 Task: Search one way flight ticket for 3 adults in first from Pullman/moscow, Idaho: Pullman-moscow Regional Airport to Rockford: Chicago Rockford International Airport(was Northwest Chicagoland Regional Airport At Rockford) on 5-1-2023. Choice of flights is Royal air maroc. Number of bags: 1 carry on bag. Price is upto 87000. Outbound departure time preference is 22:15.
Action: Mouse moved to (242, 432)
Screenshot: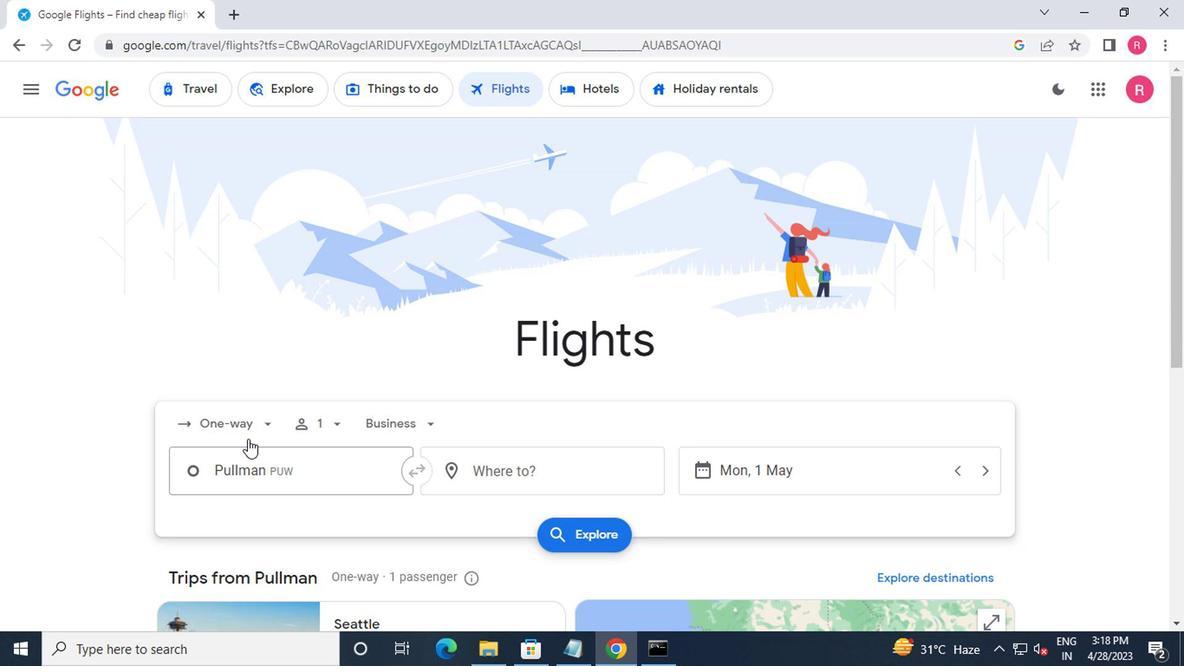 
Action: Mouse pressed left at (242, 432)
Screenshot: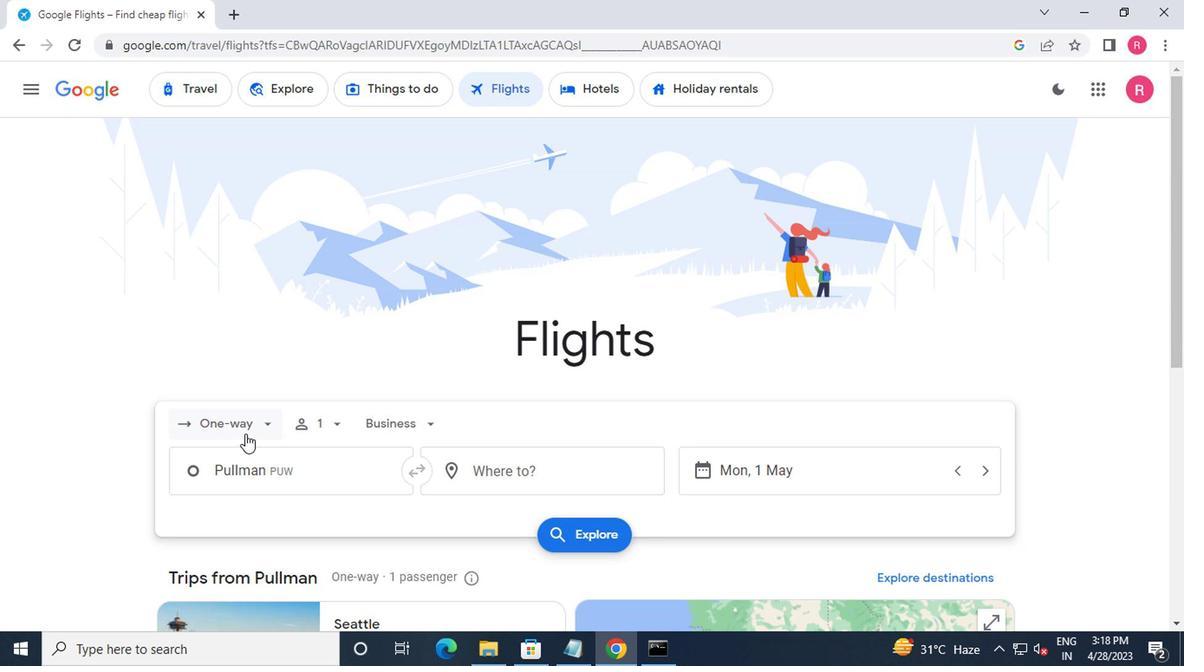 
Action: Mouse moved to (263, 505)
Screenshot: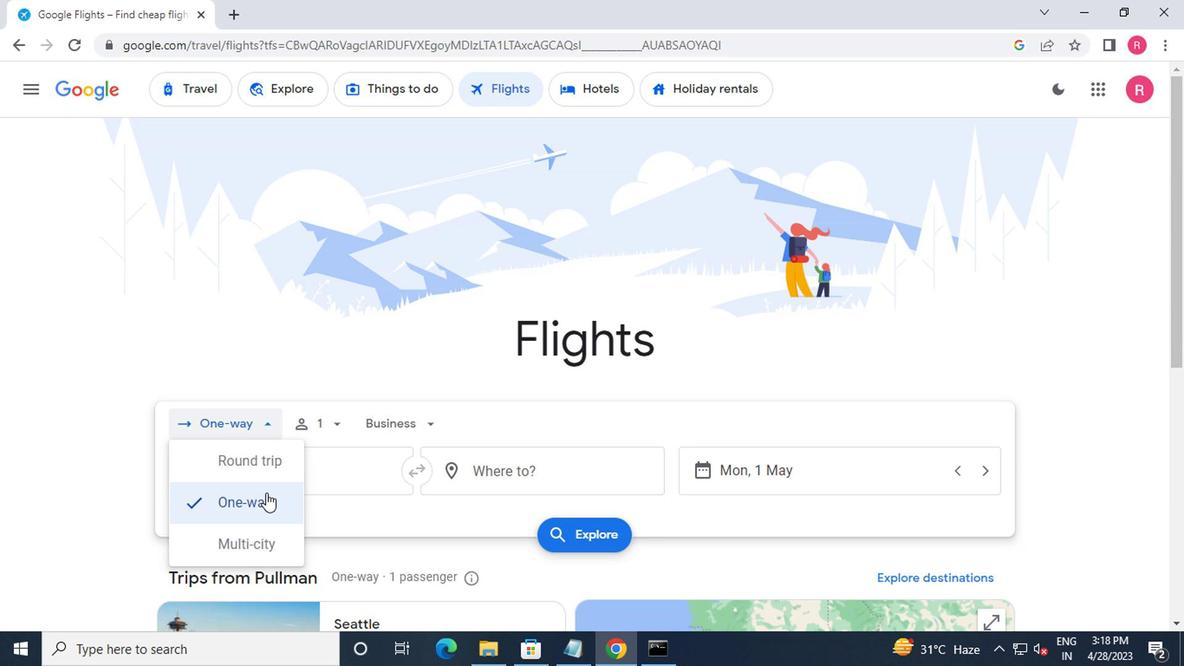 
Action: Mouse pressed left at (263, 505)
Screenshot: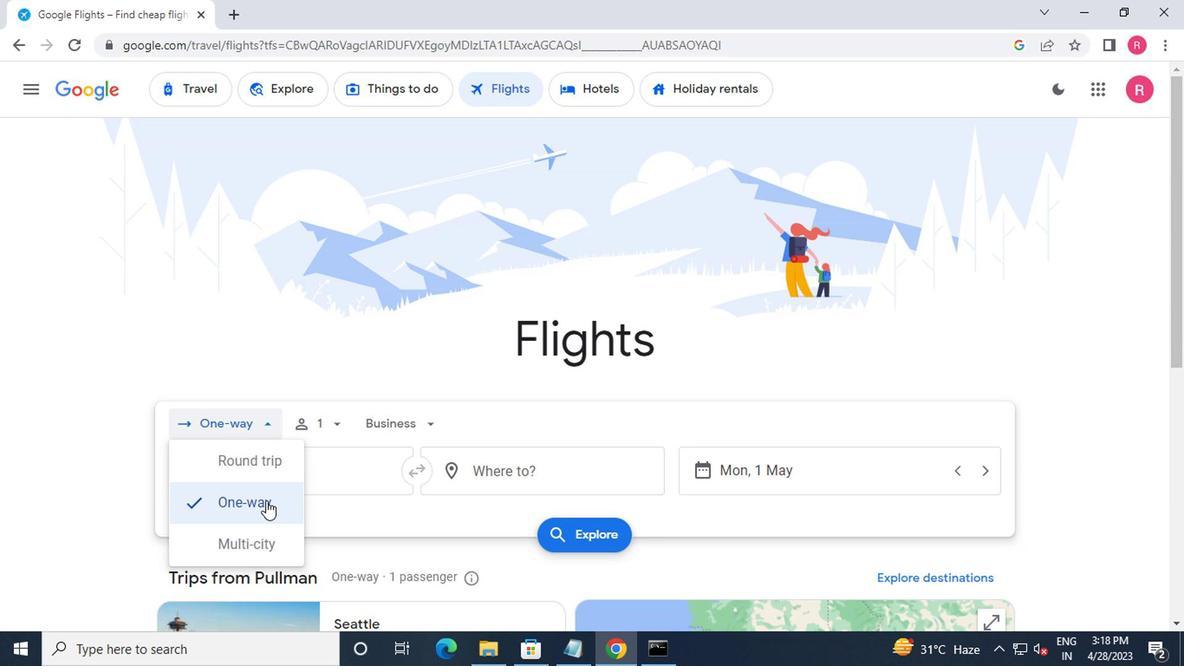 
Action: Mouse moved to (344, 429)
Screenshot: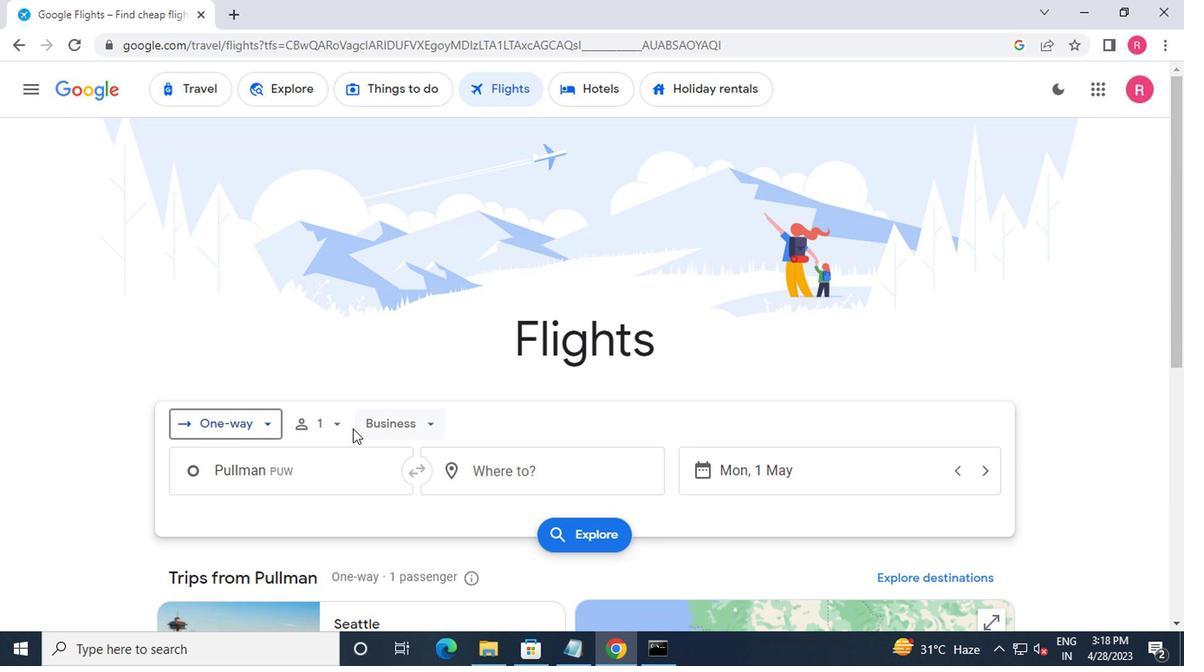 
Action: Mouse pressed left at (344, 429)
Screenshot: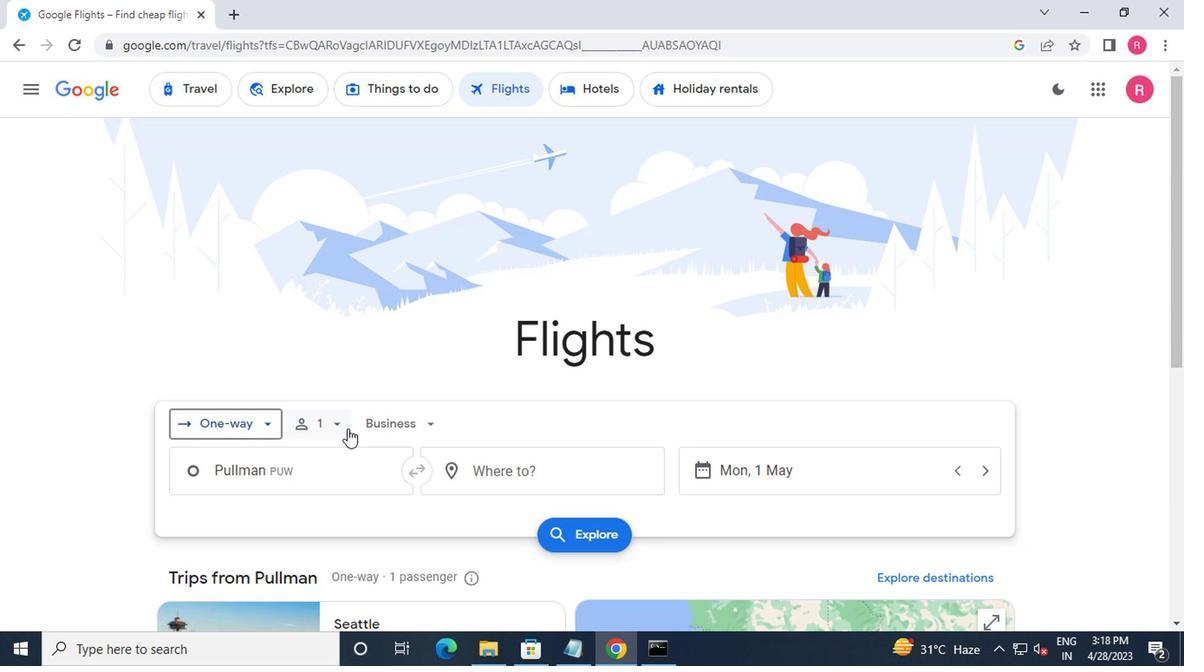 
Action: Mouse moved to (466, 473)
Screenshot: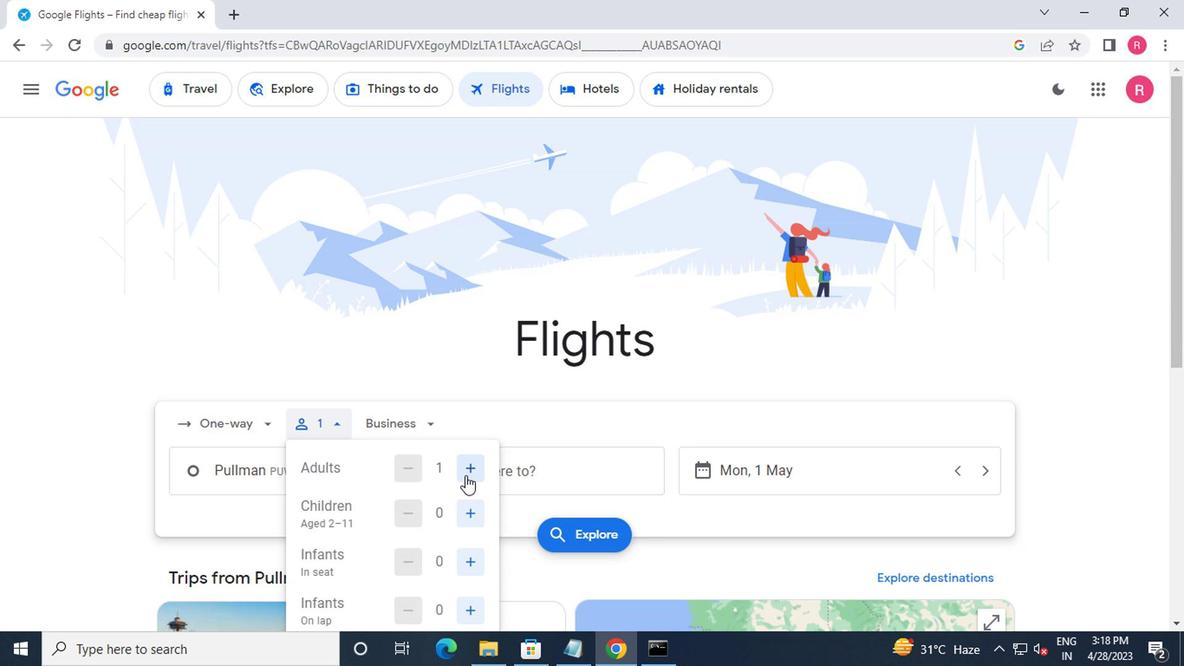 
Action: Mouse pressed left at (466, 473)
Screenshot: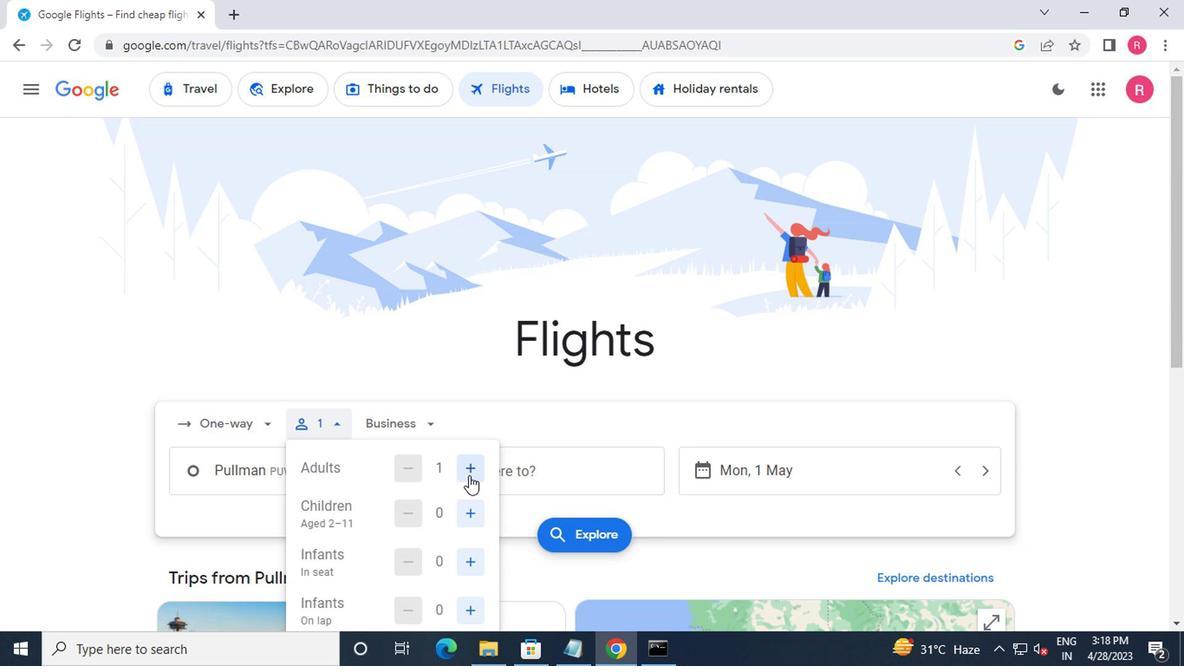 
Action: Mouse pressed left at (466, 473)
Screenshot: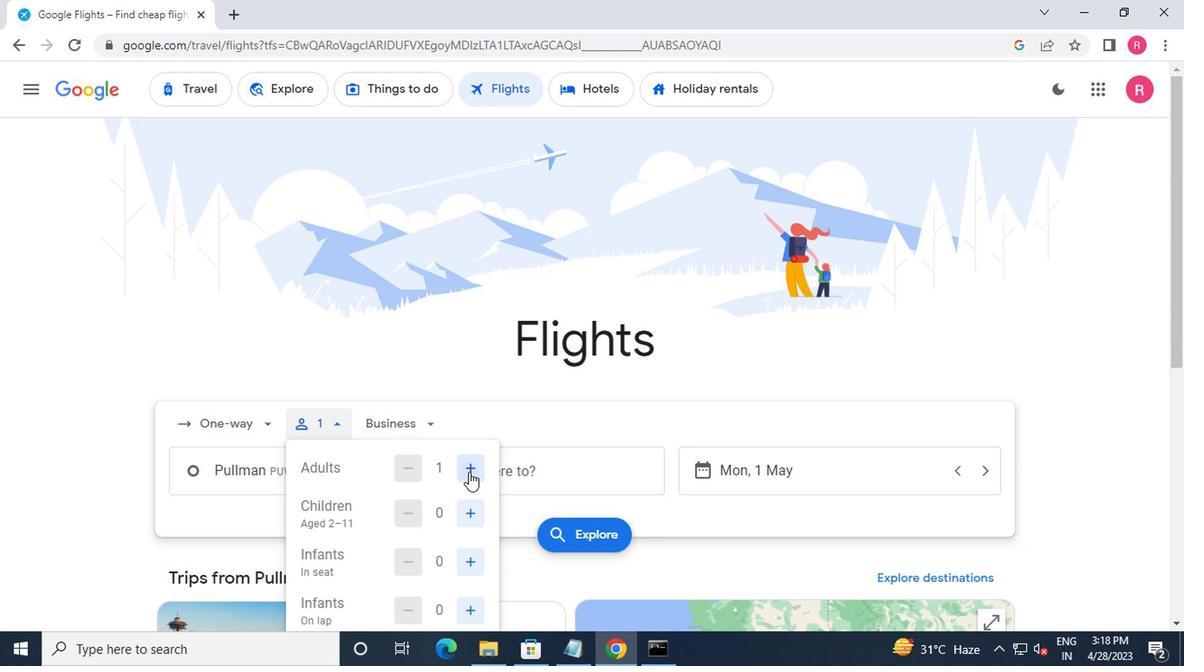 
Action: Mouse pressed left at (466, 473)
Screenshot: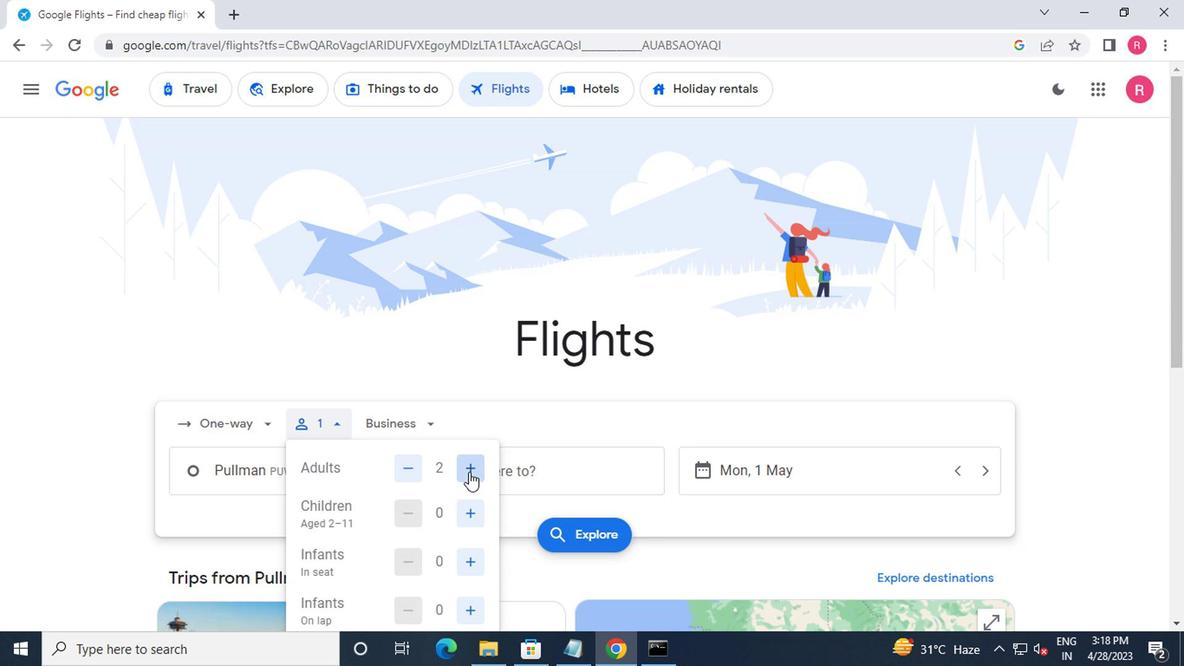 
Action: Mouse pressed left at (466, 473)
Screenshot: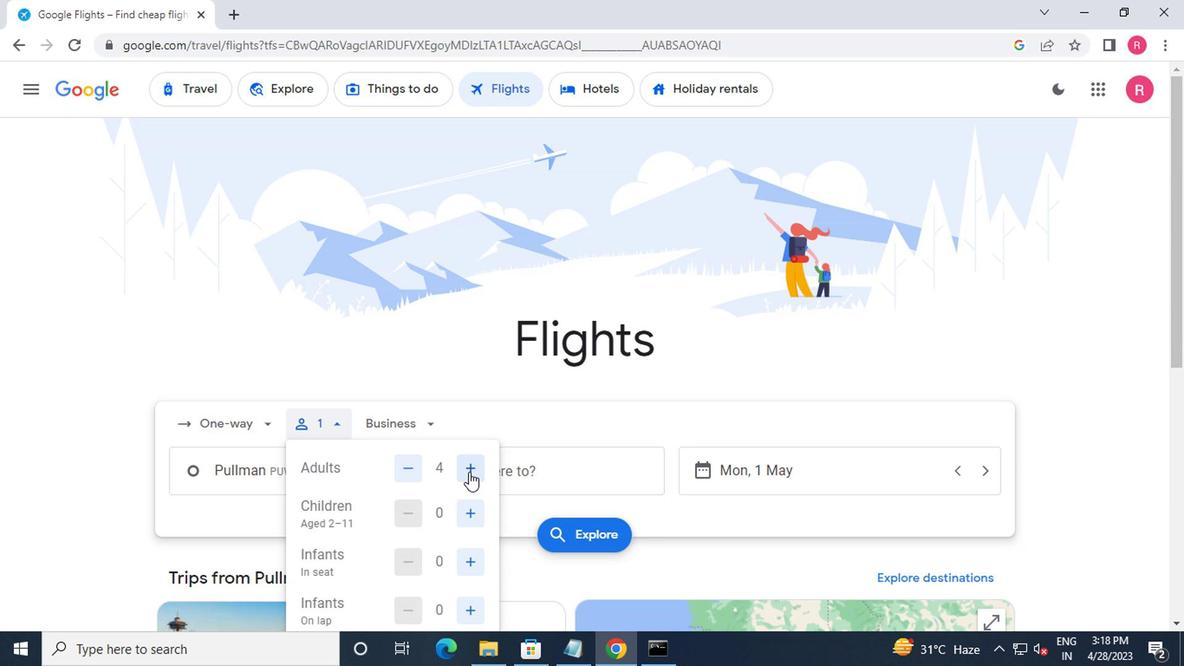 
Action: Mouse moved to (398, 426)
Screenshot: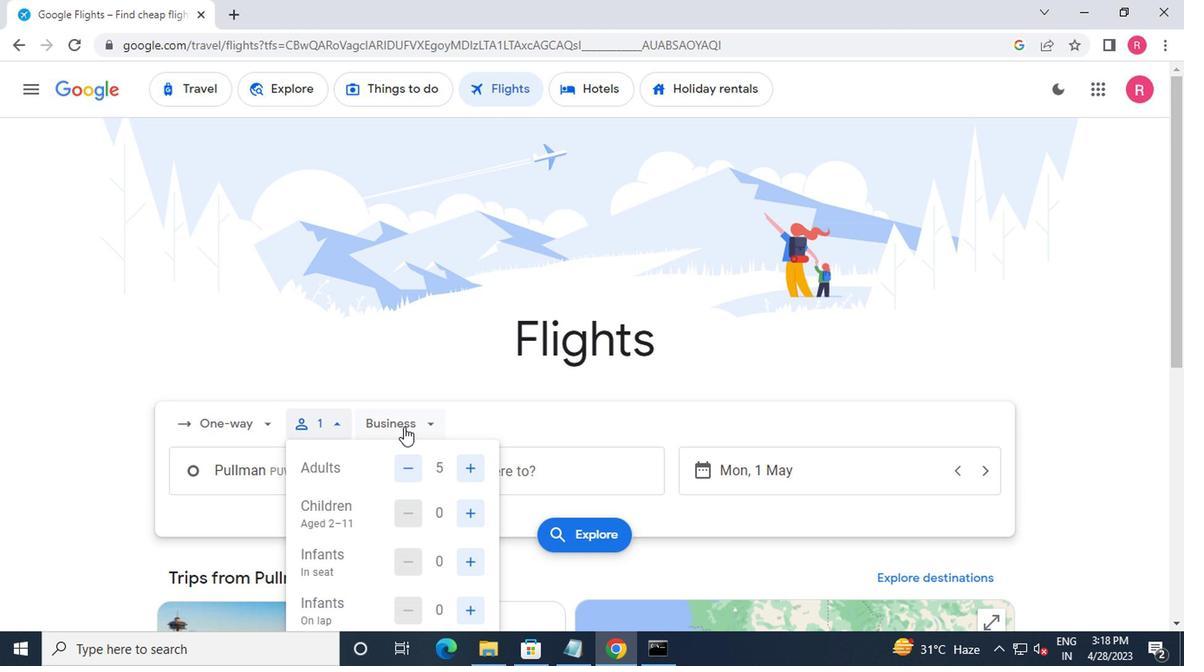 
Action: Mouse pressed left at (398, 426)
Screenshot: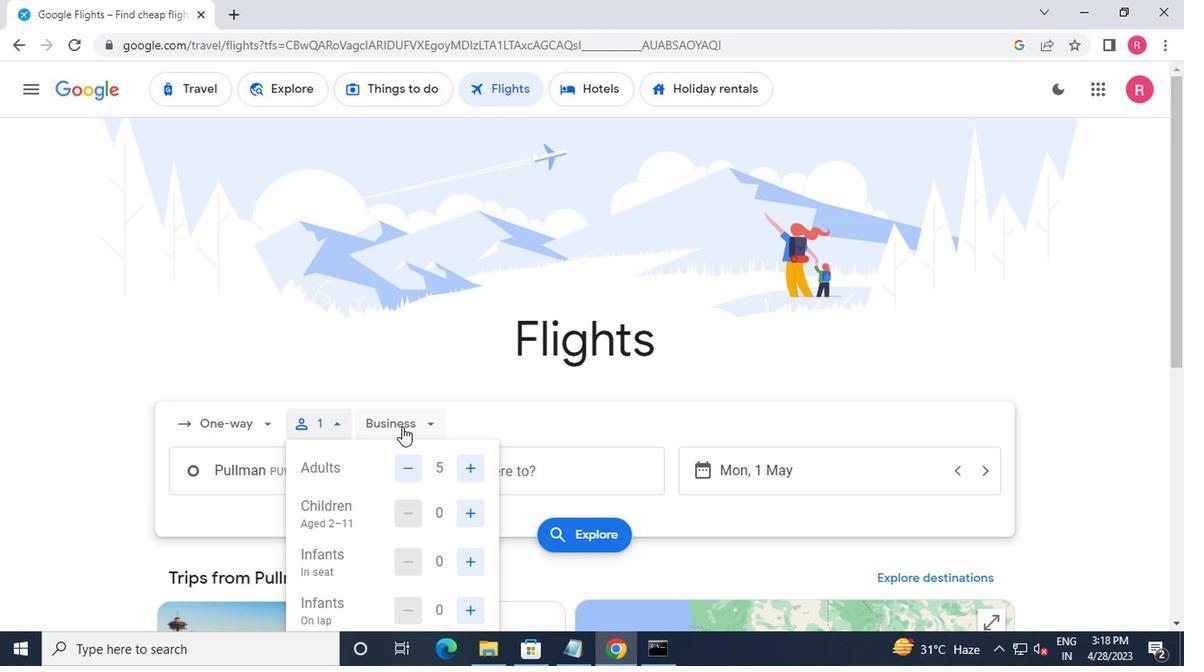 
Action: Mouse moved to (326, 432)
Screenshot: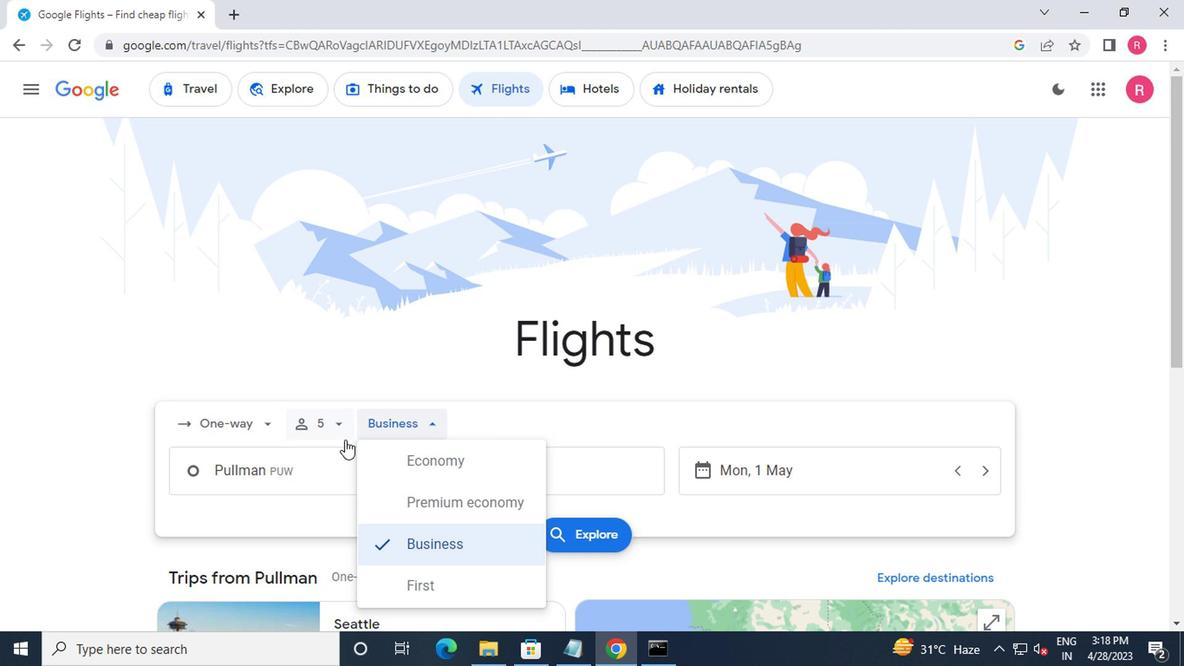 
Action: Mouse pressed left at (326, 432)
Screenshot: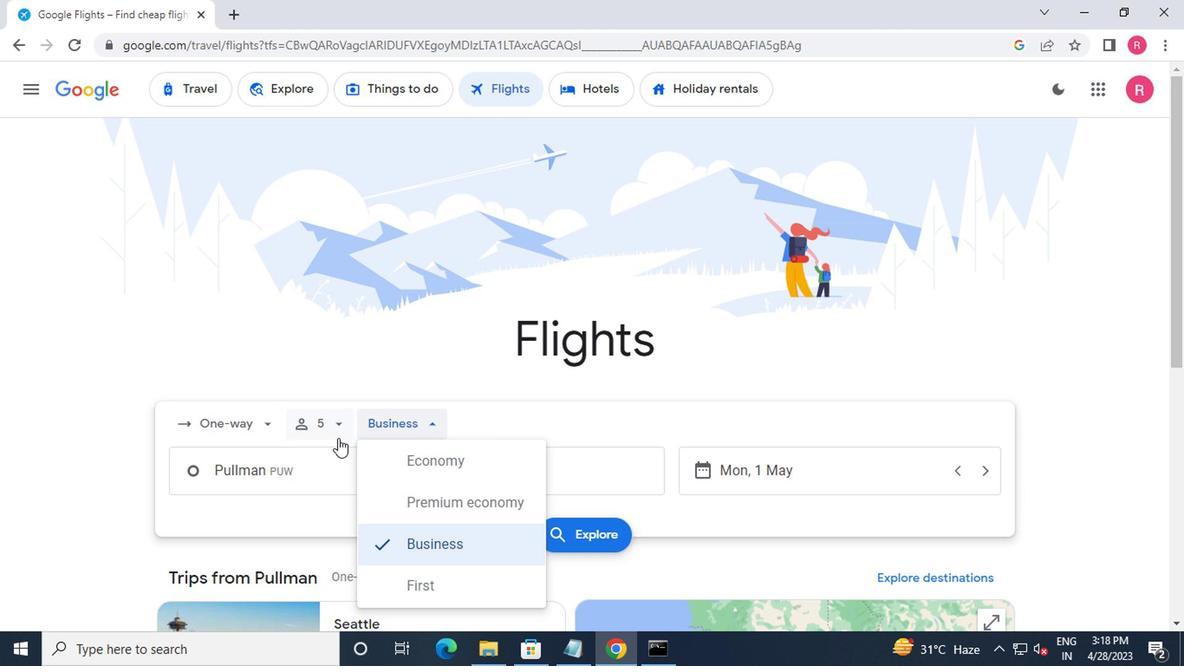 
Action: Mouse moved to (461, 520)
Screenshot: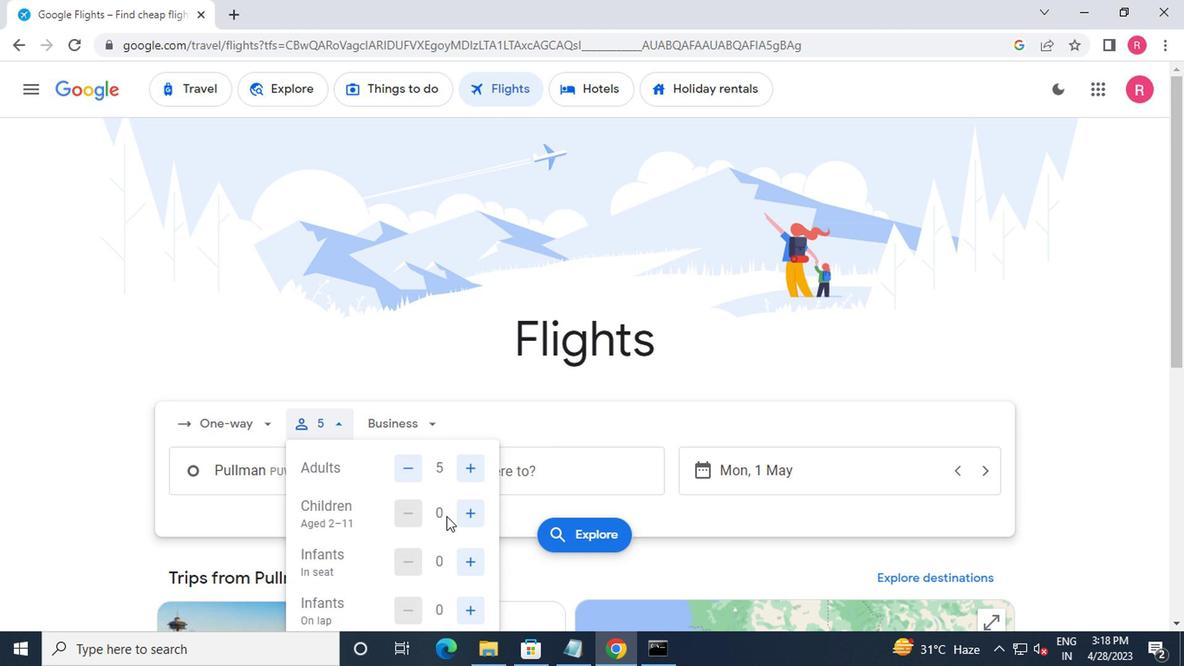 
Action: Mouse pressed left at (461, 520)
Screenshot: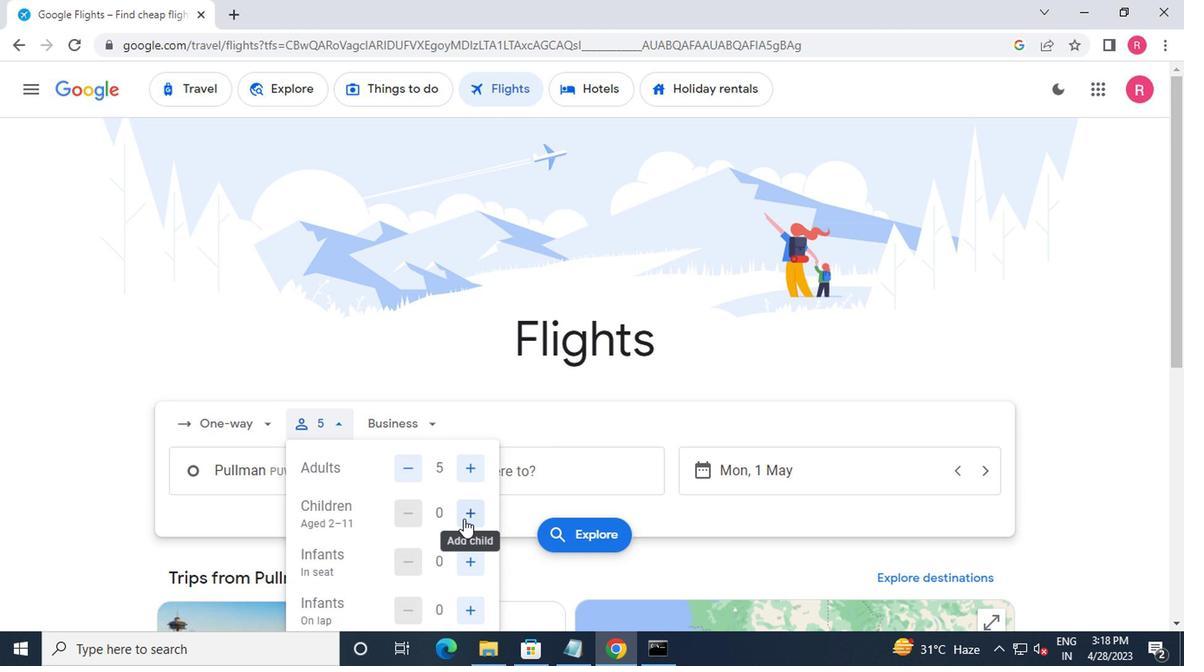 
Action: Mouse pressed left at (461, 520)
Screenshot: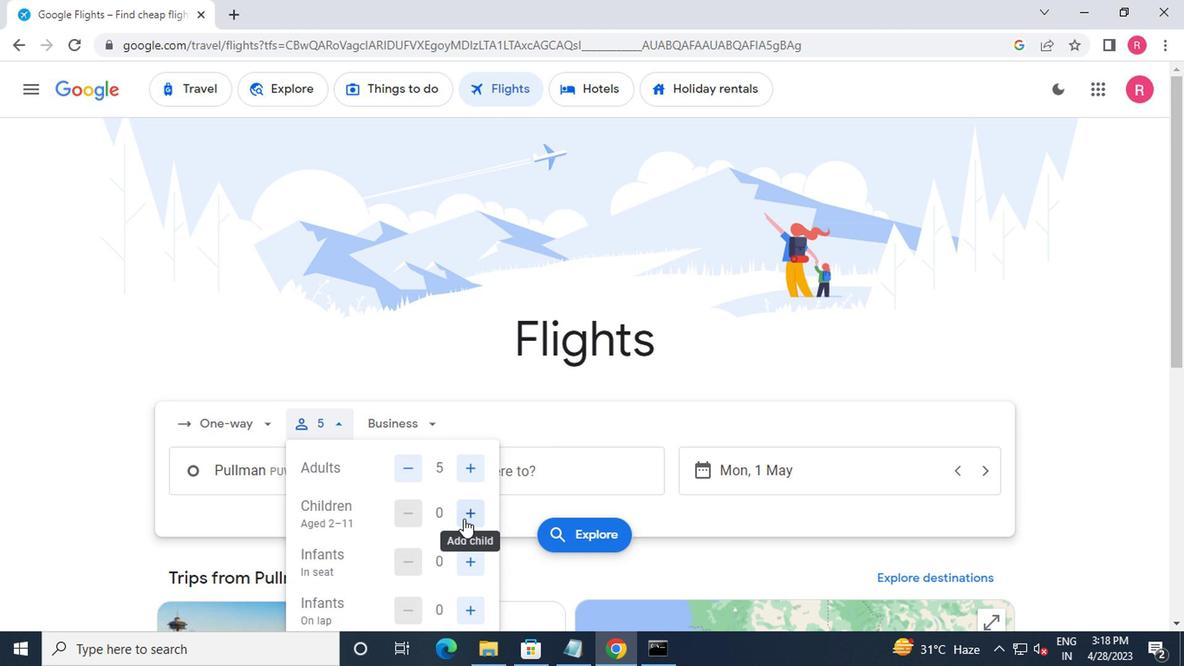 
Action: Mouse moved to (466, 562)
Screenshot: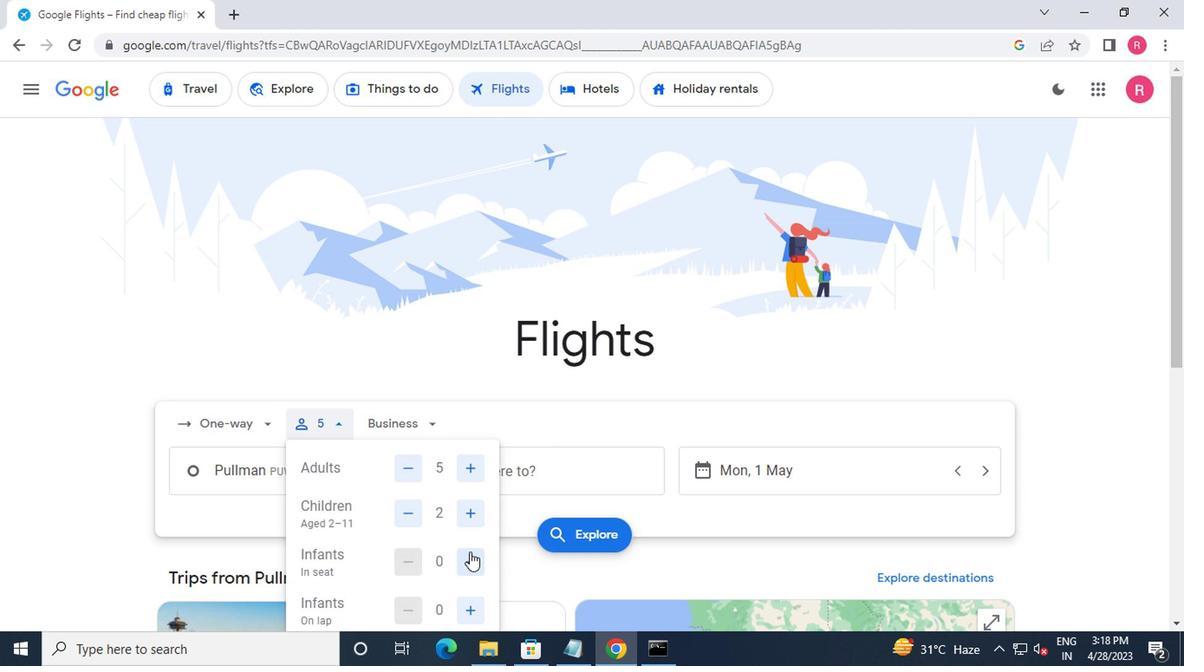 
Action: Mouse pressed left at (466, 562)
Screenshot: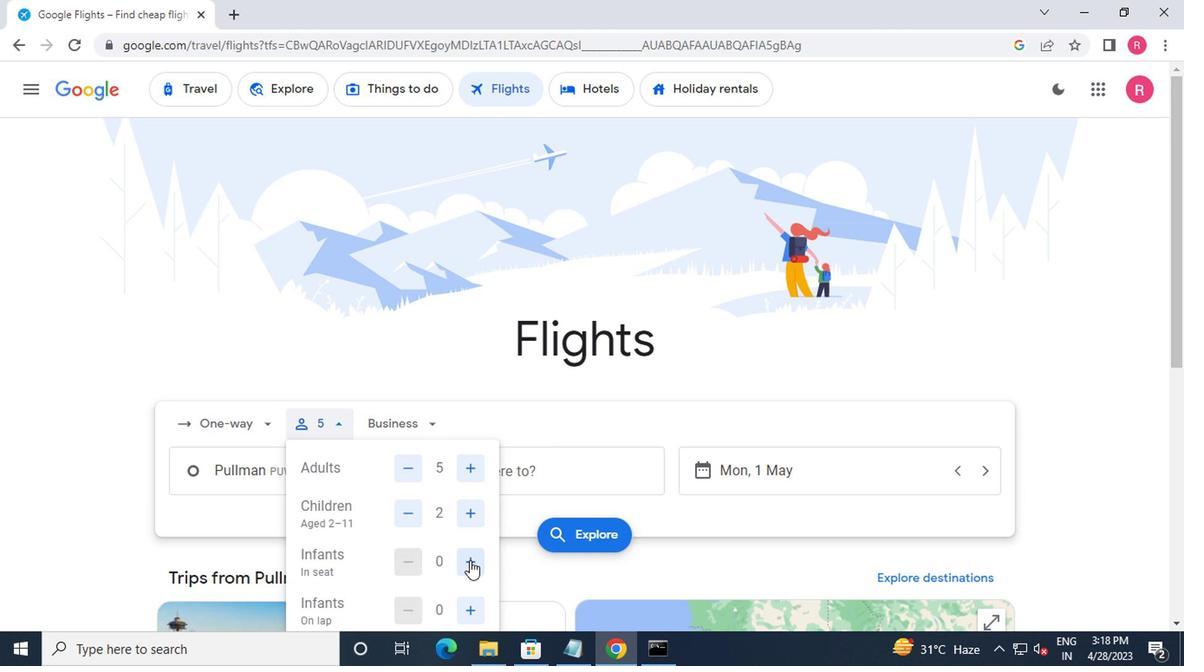 
Action: Mouse moved to (470, 609)
Screenshot: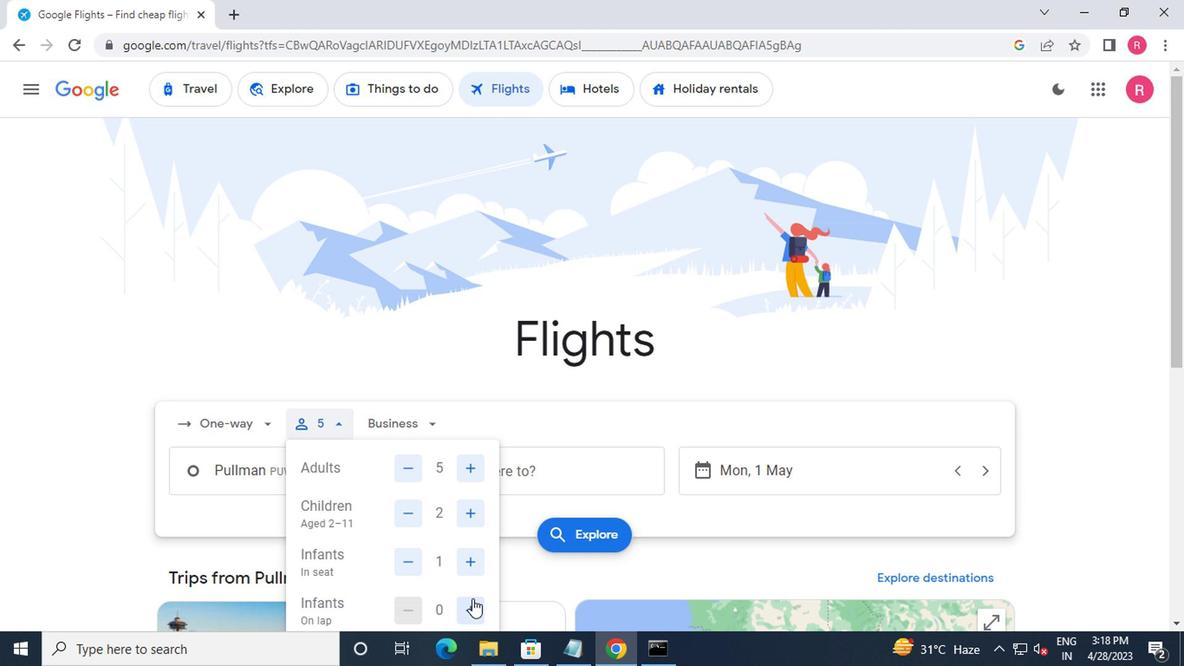 
Action: Mouse pressed left at (470, 609)
Screenshot: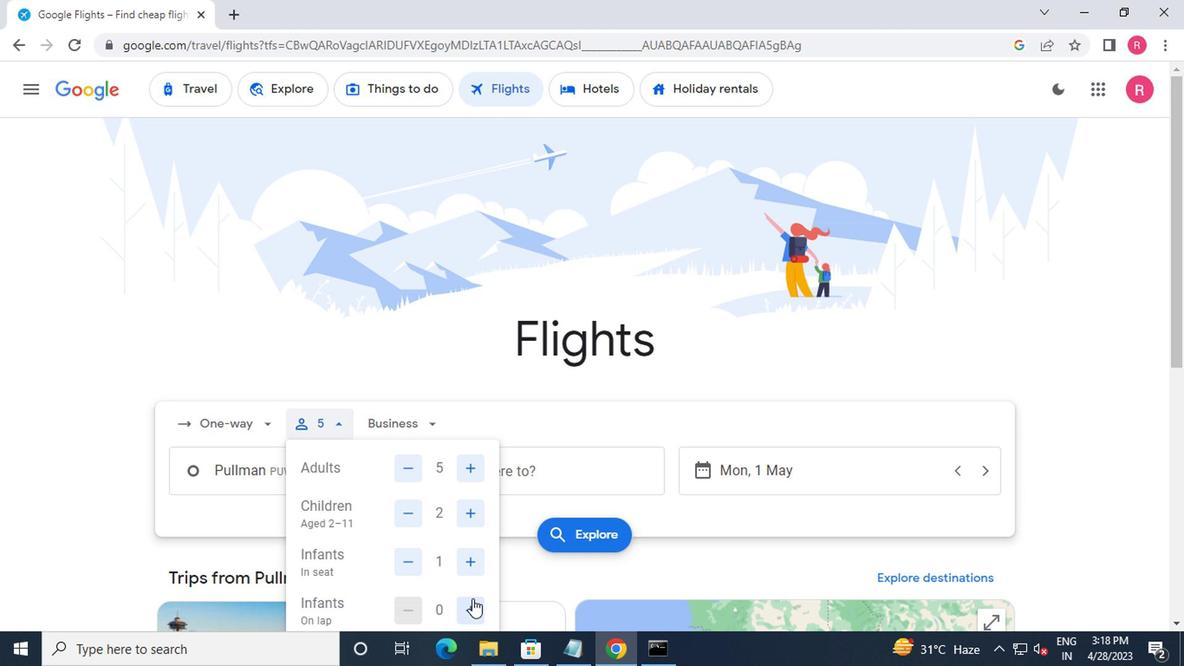 
Action: Mouse moved to (393, 425)
Screenshot: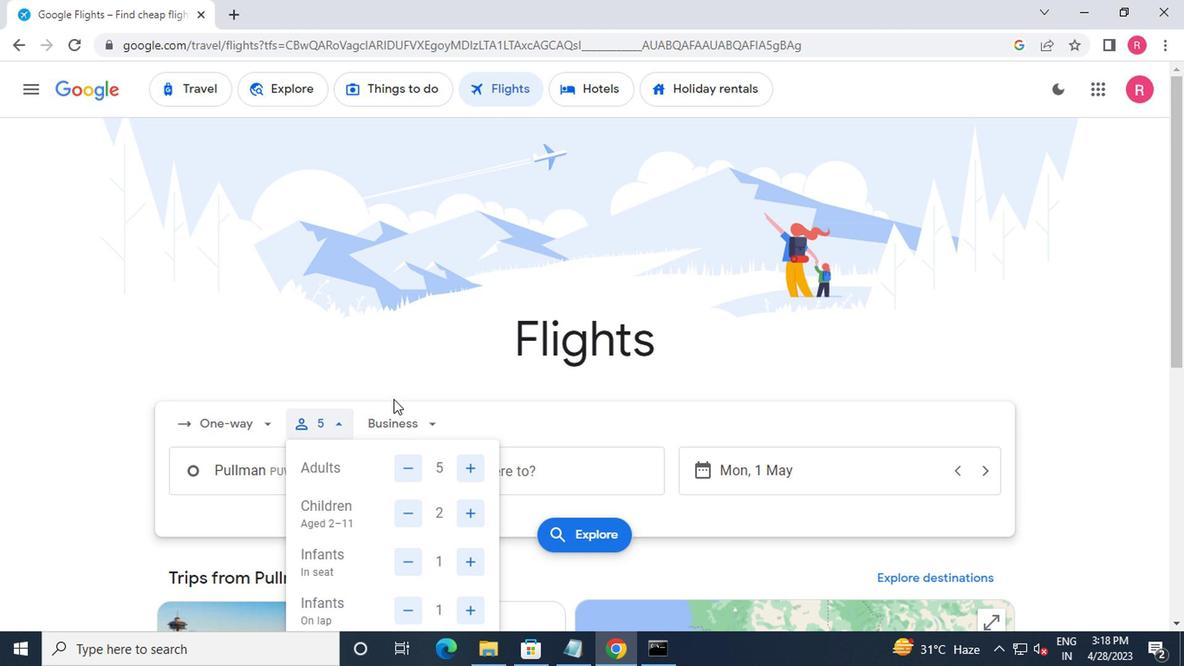 
Action: Mouse pressed left at (393, 425)
Screenshot: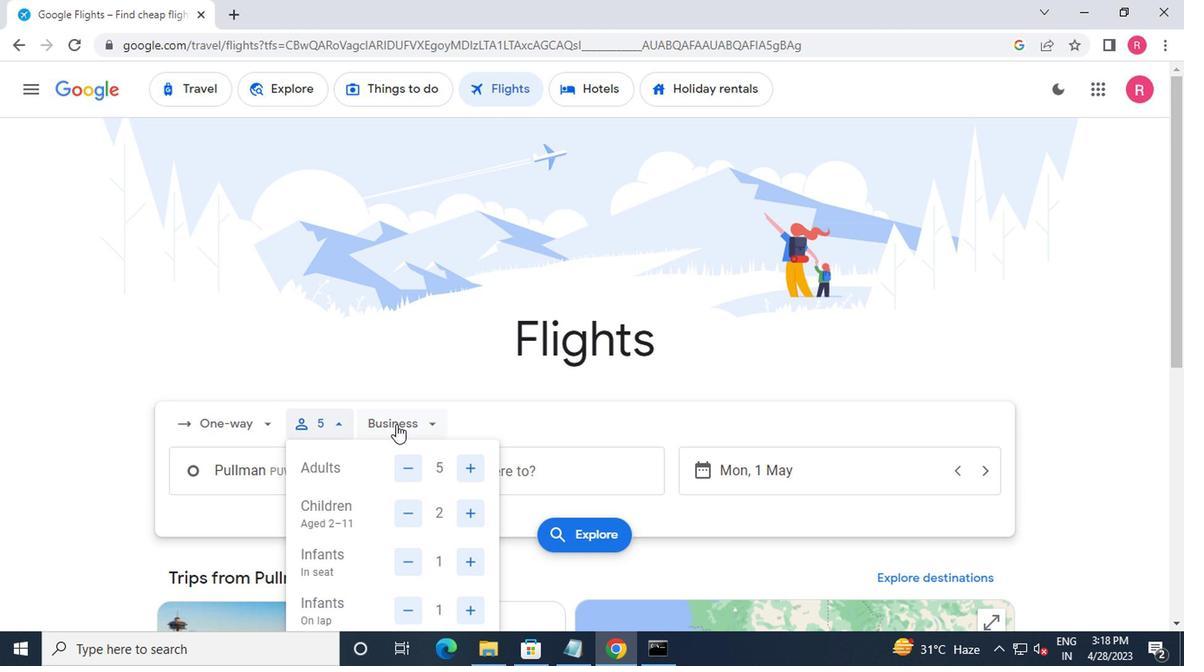 
Action: Mouse moved to (429, 471)
Screenshot: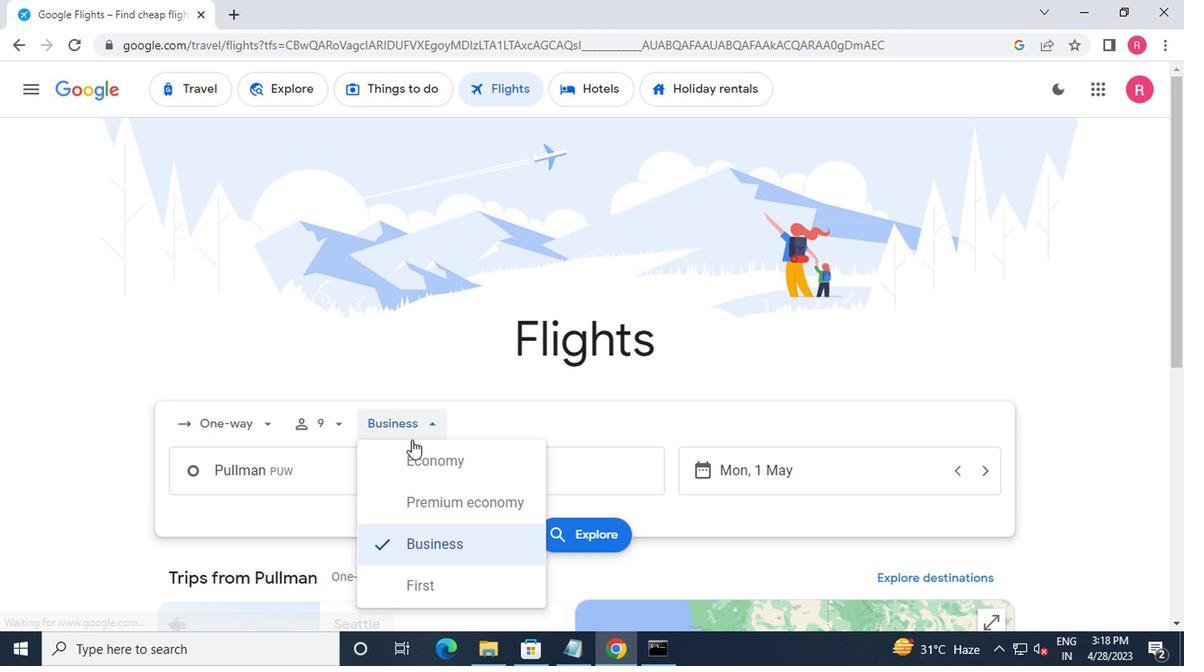 
Action: Mouse pressed left at (429, 471)
Screenshot: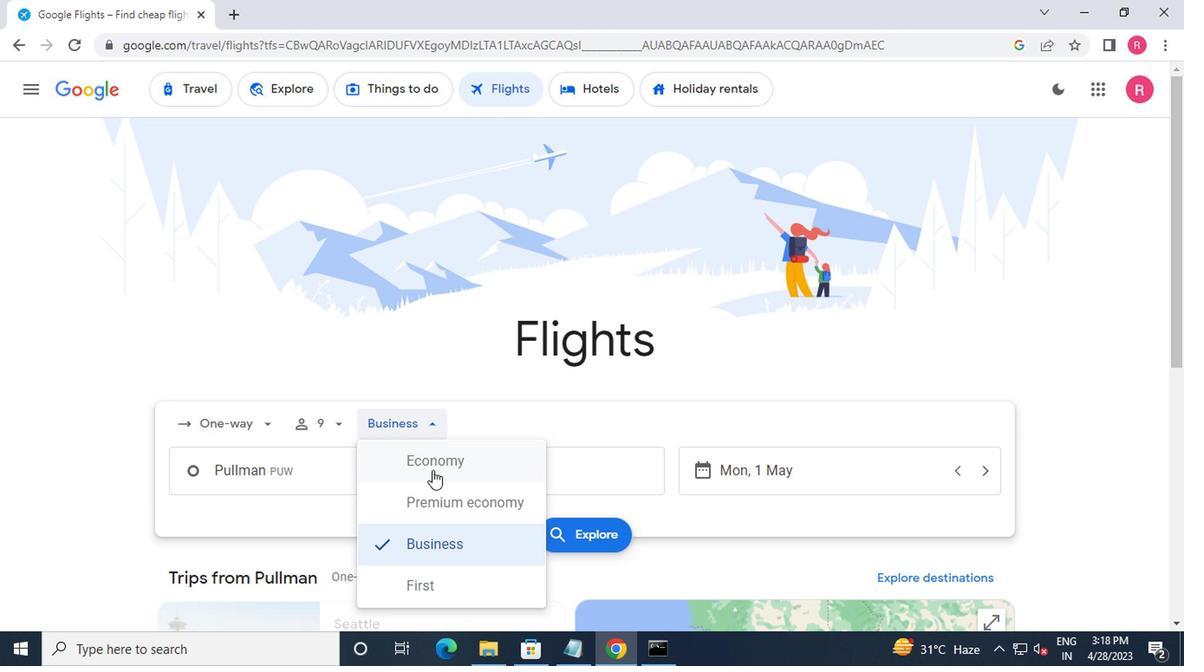 
Action: Mouse moved to (357, 484)
Screenshot: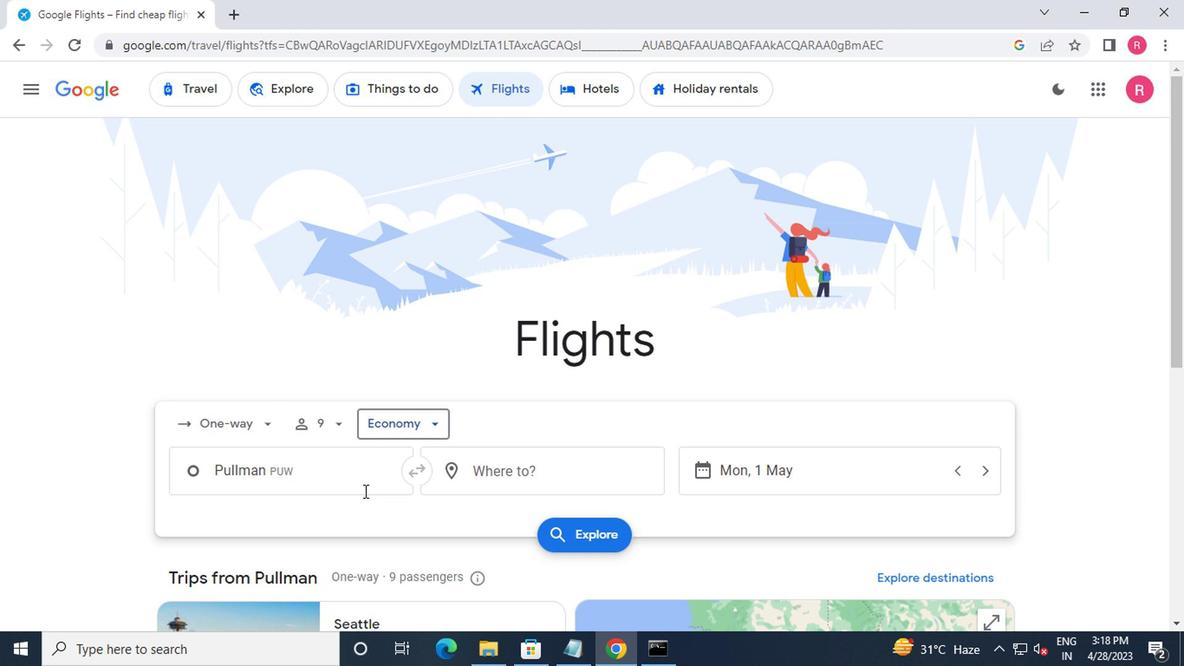 
Action: Mouse pressed left at (357, 484)
Screenshot: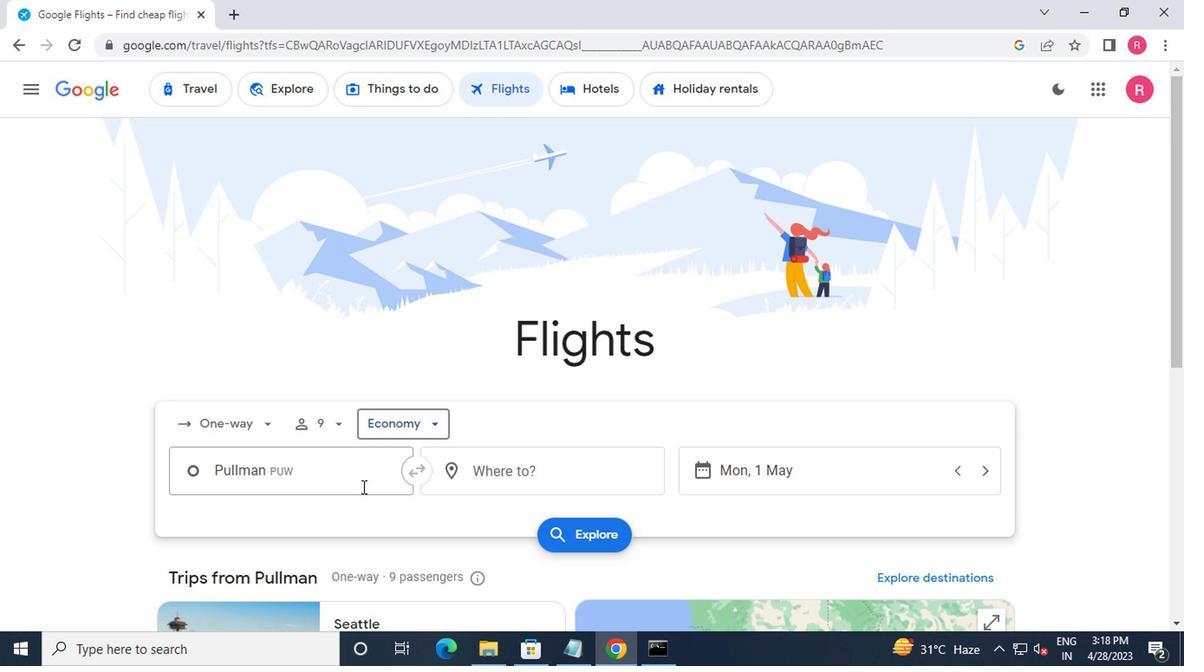 
Action: Mouse moved to (346, 527)
Screenshot: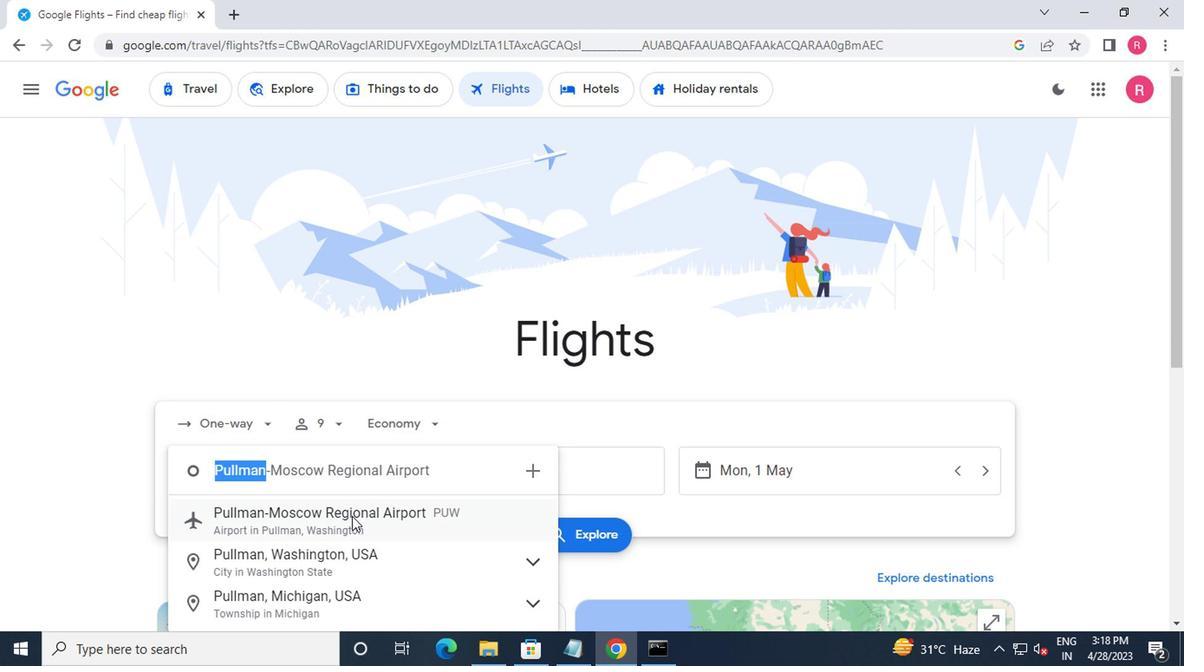 
Action: Mouse pressed left at (346, 527)
Screenshot: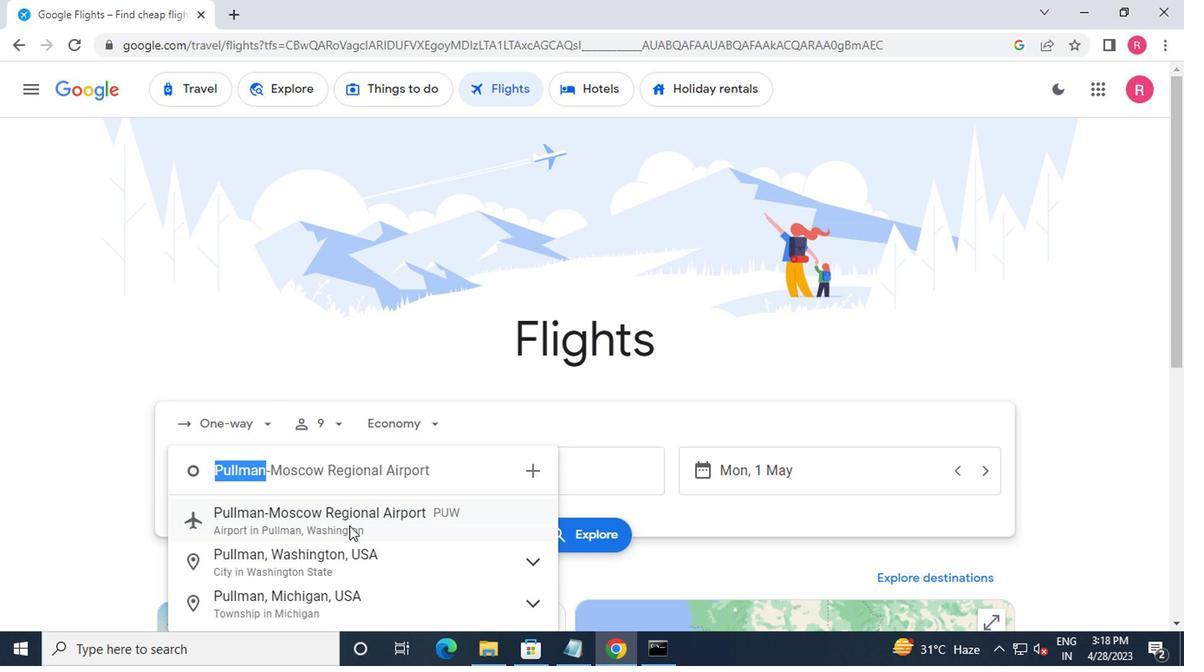 
Action: Mouse moved to (498, 484)
Screenshot: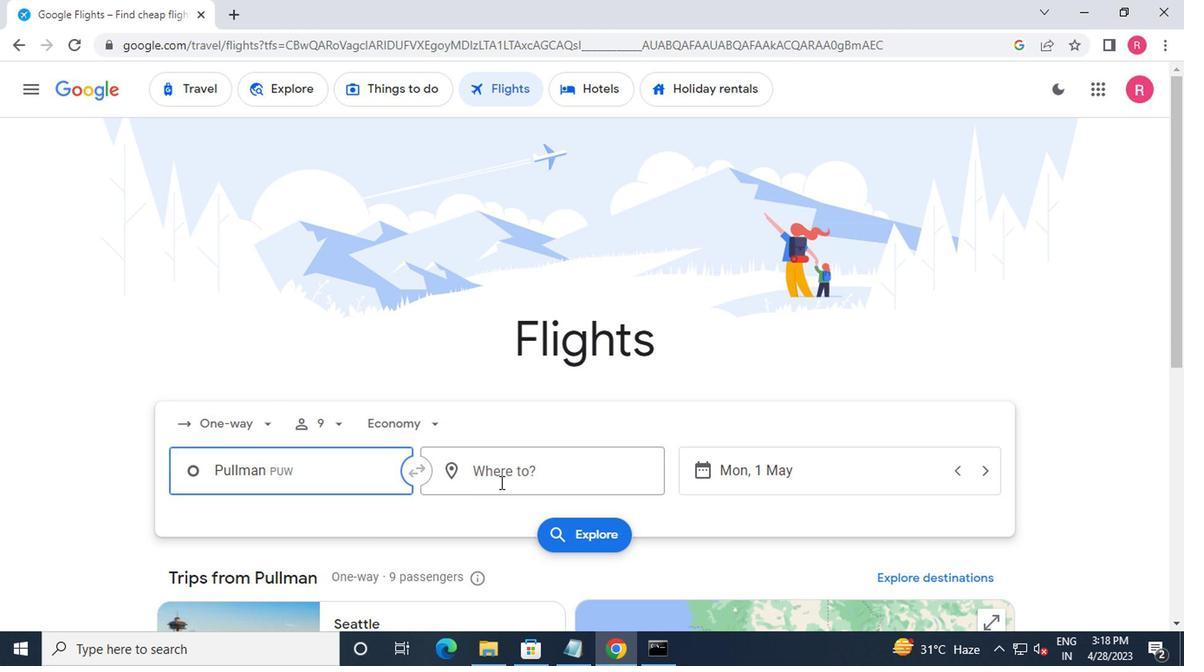 
Action: Mouse pressed left at (498, 484)
Screenshot: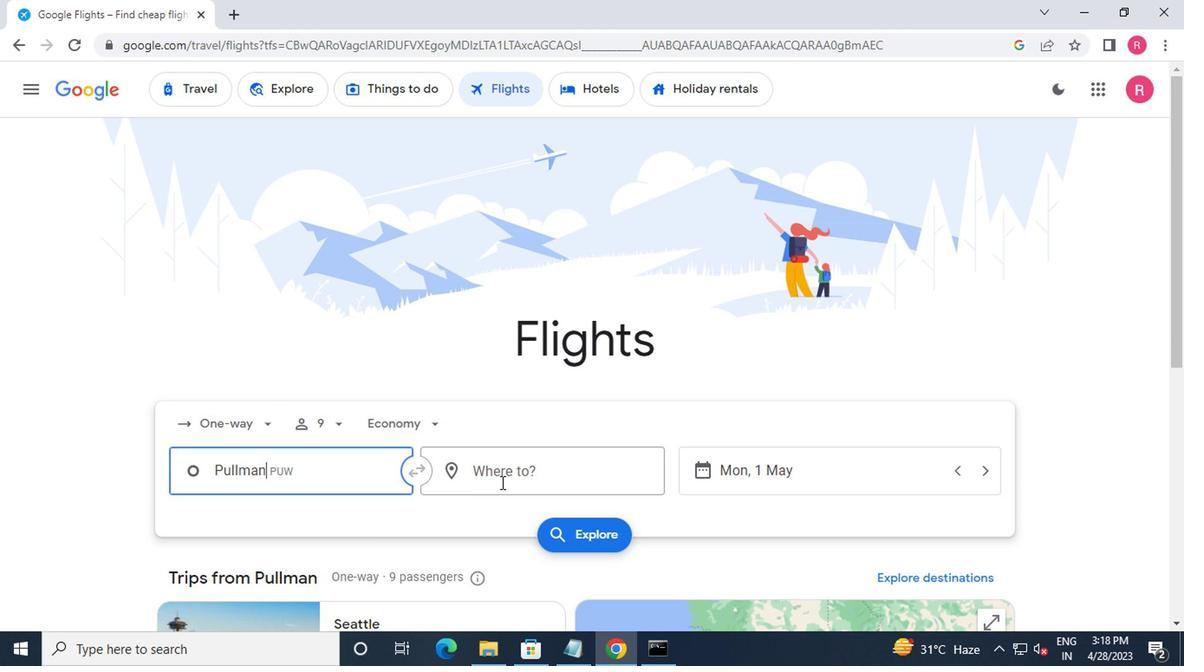 
Action: Mouse moved to (508, 565)
Screenshot: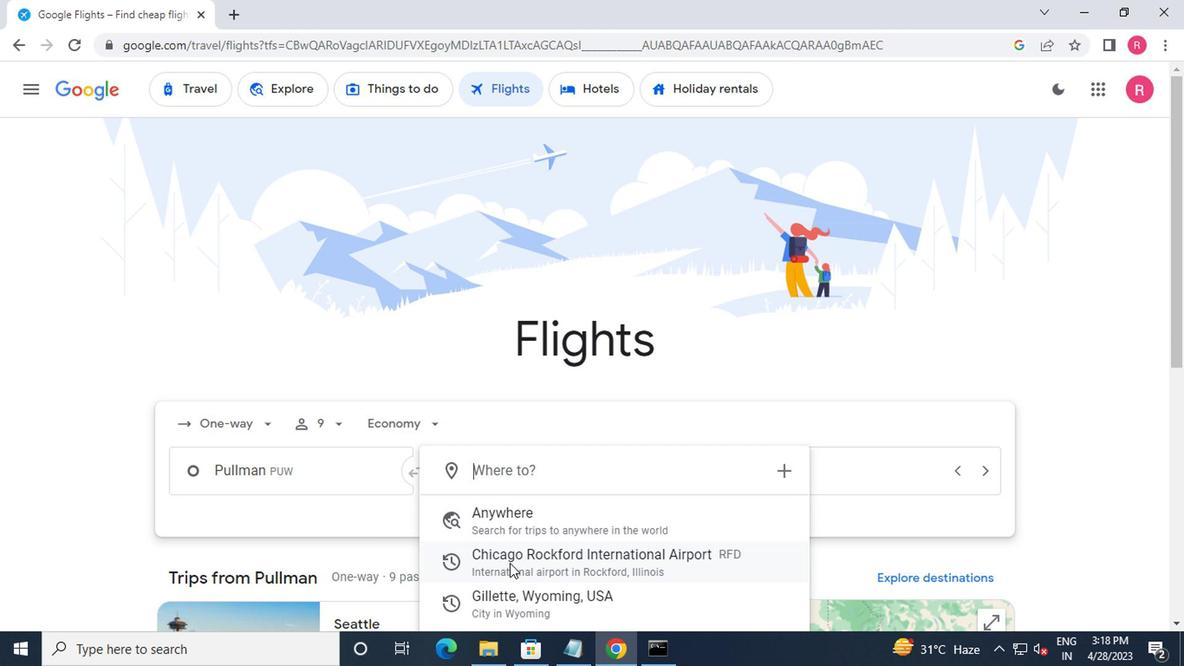 
Action: Mouse scrolled (508, 564) with delta (0, 0)
Screenshot: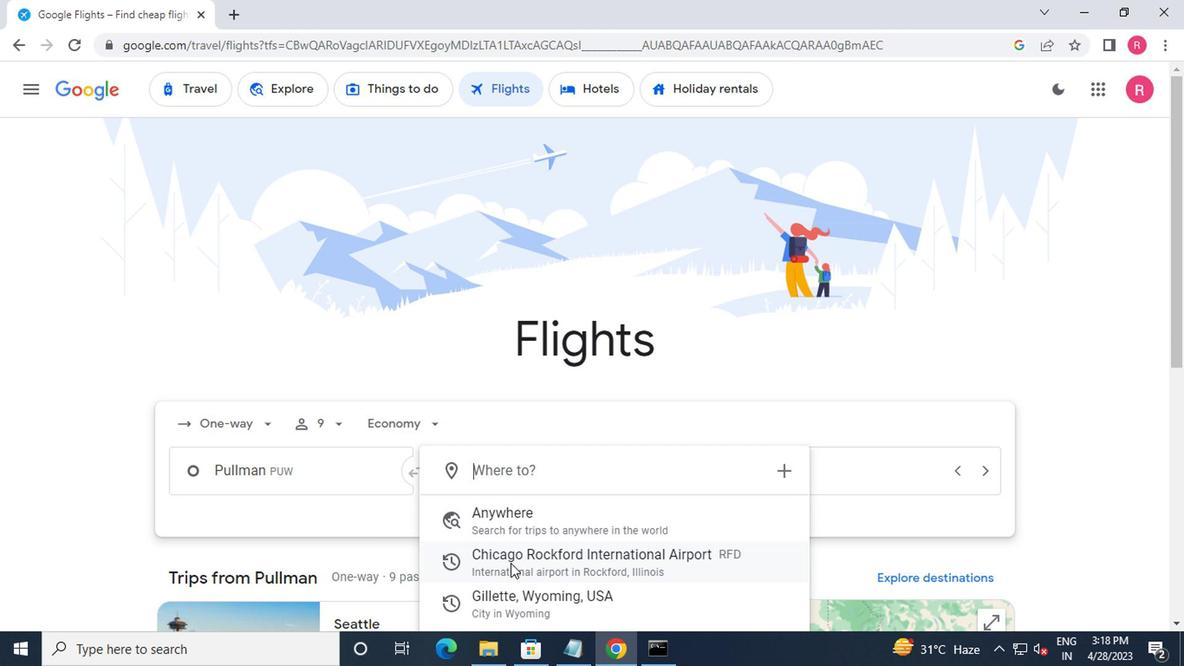 
Action: Mouse moved to (509, 567)
Screenshot: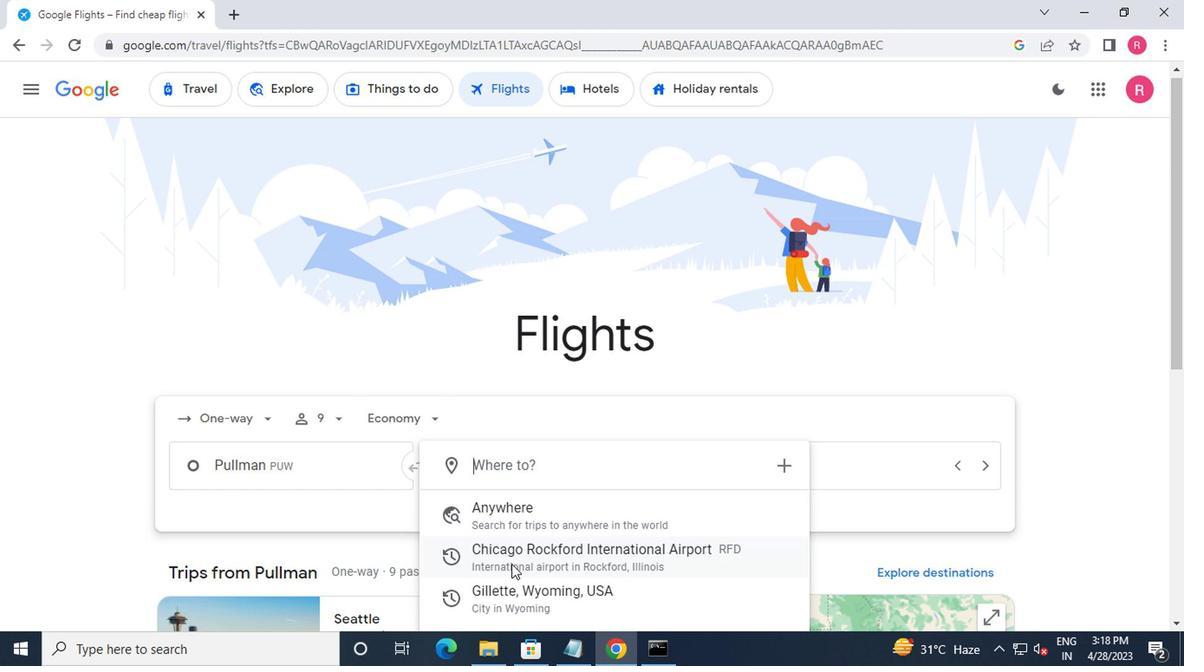 
Action: Mouse pressed left at (509, 567)
Screenshot: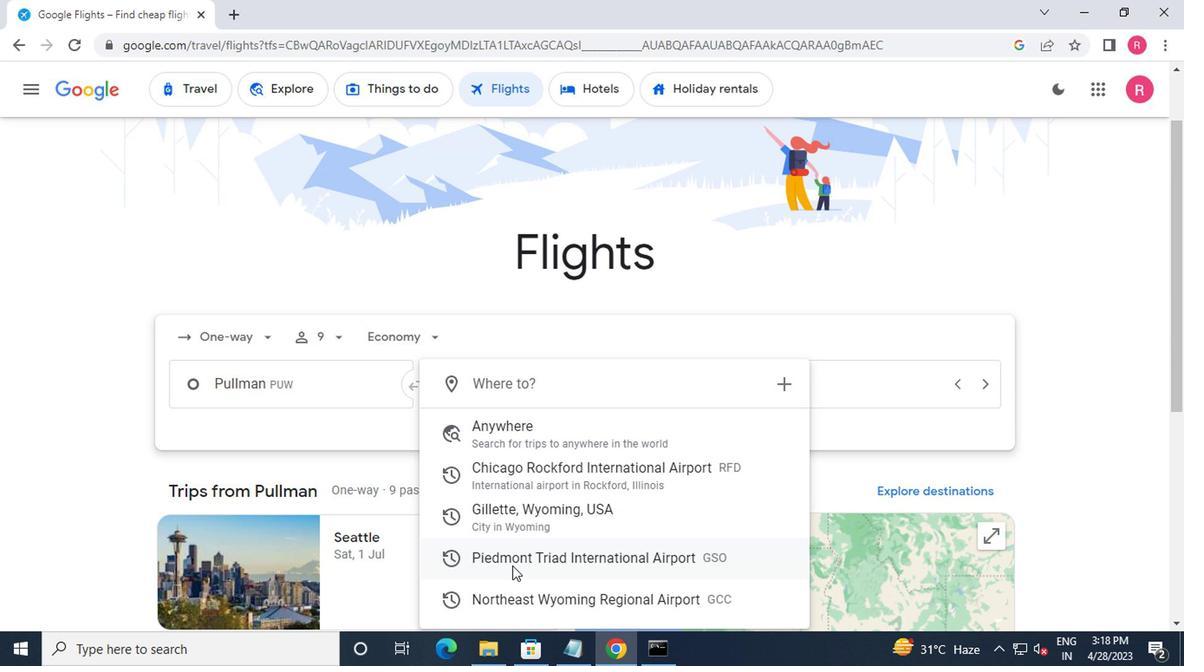 
Action: Mouse moved to (798, 395)
Screenshot: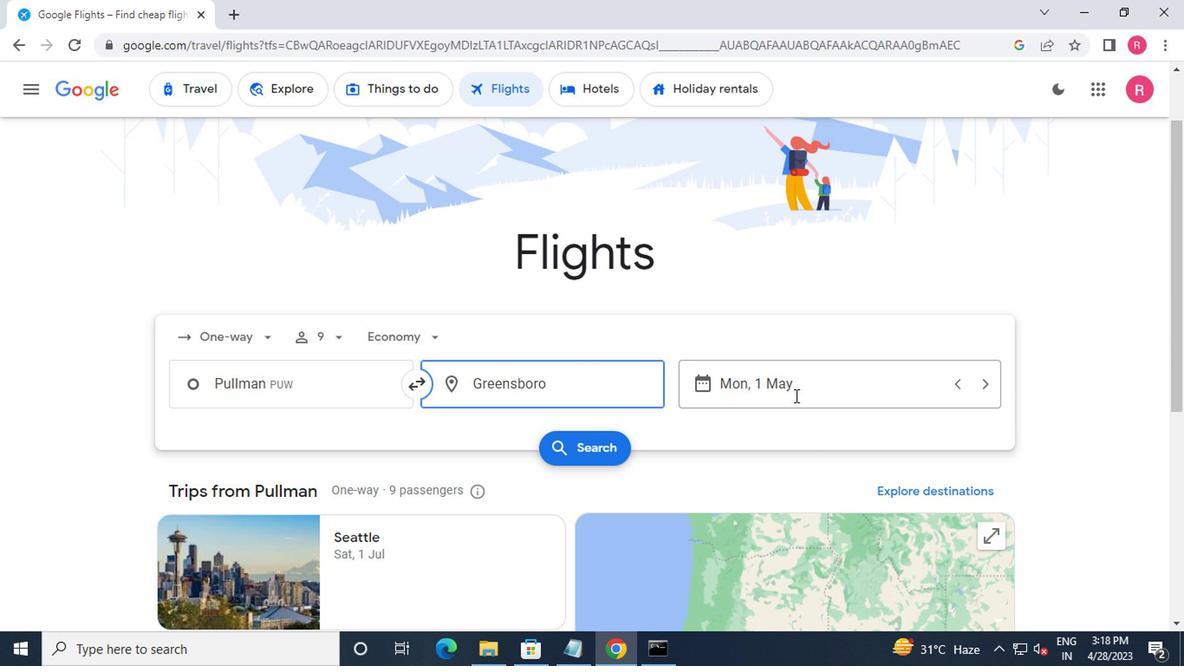 
Action: Mouse pressed left at (798, 395)
Screenshot: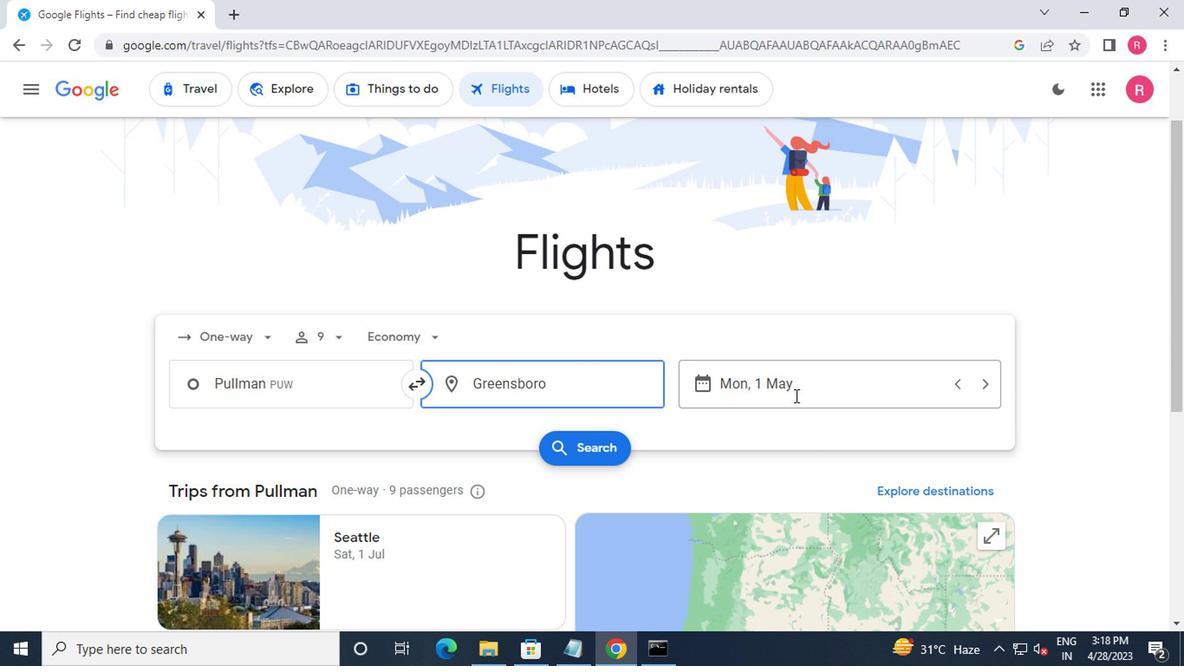 
Action: Mouse moved to (759, 321)
Screenshot: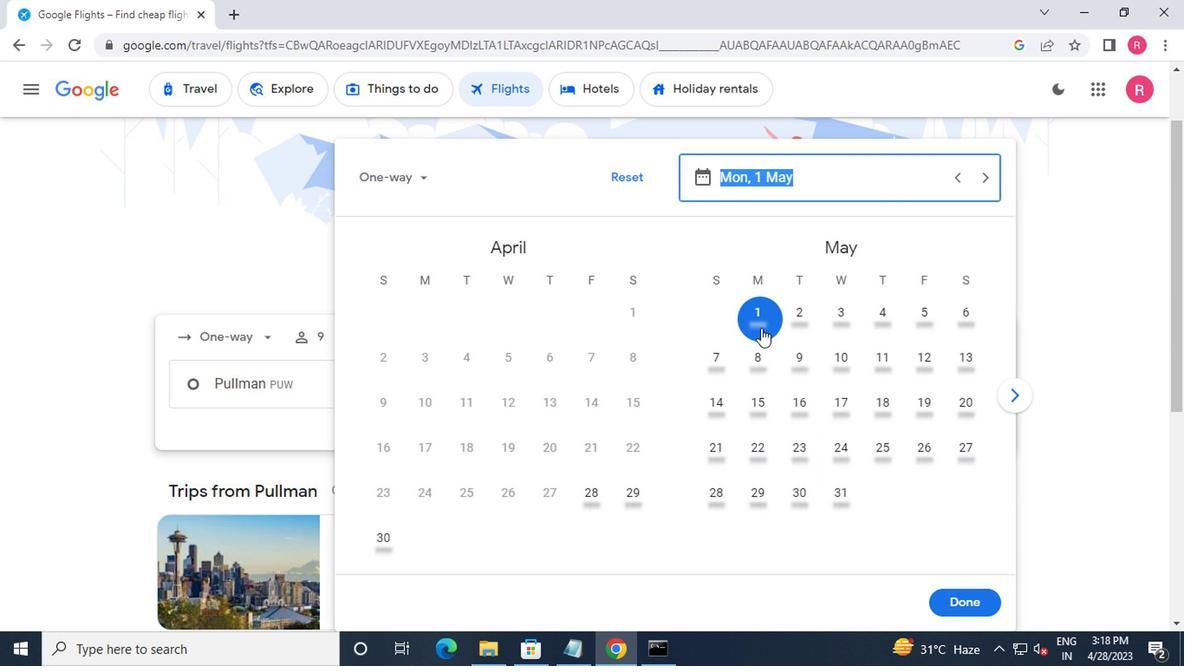 
Action: Mouse pressed left at (759, 321)
Screenshot: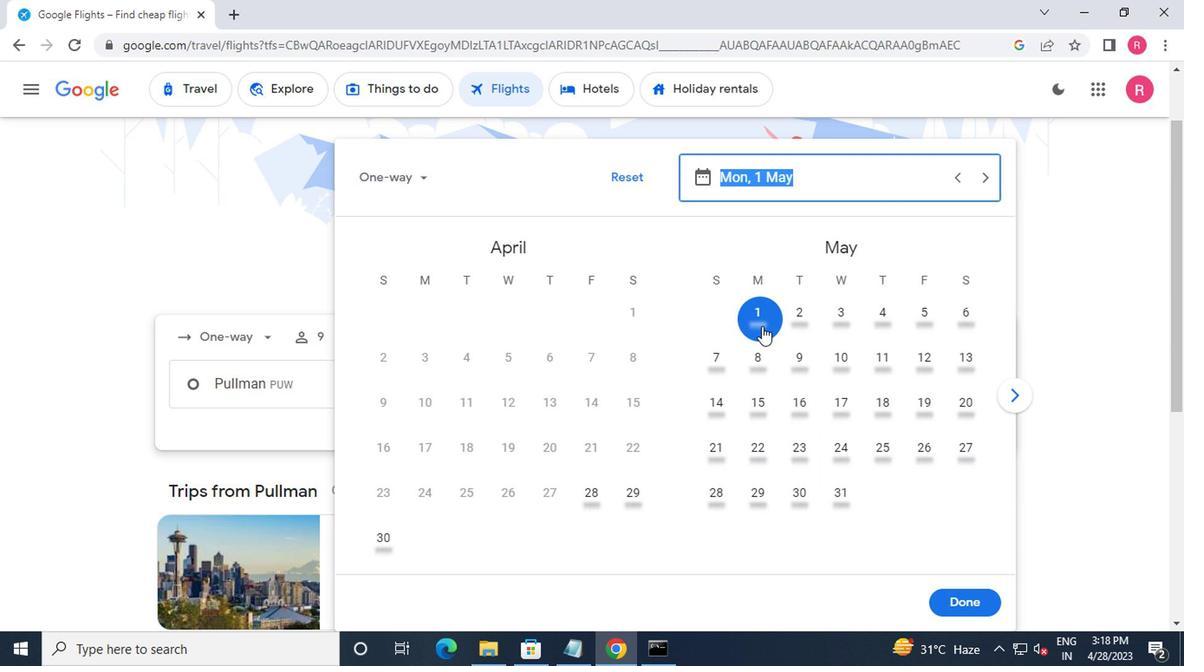 
Action: Mouse moved to (957, 609)
Screenshot: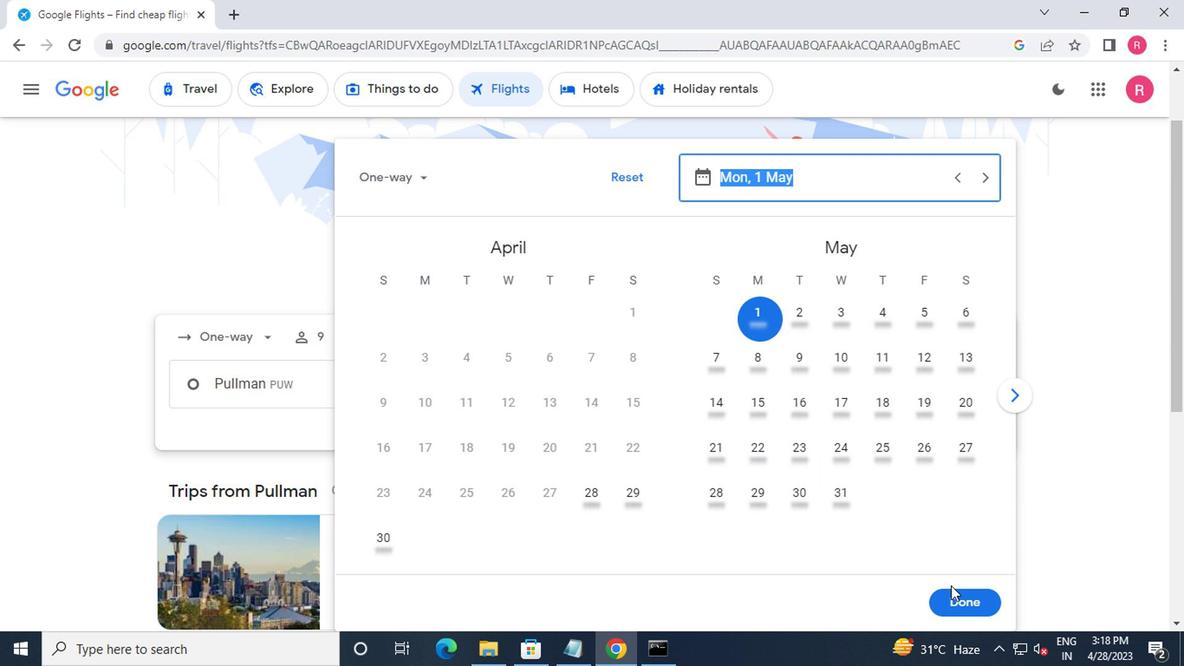 
Action: Mouse pressed left at (957, 609)
Screenshot: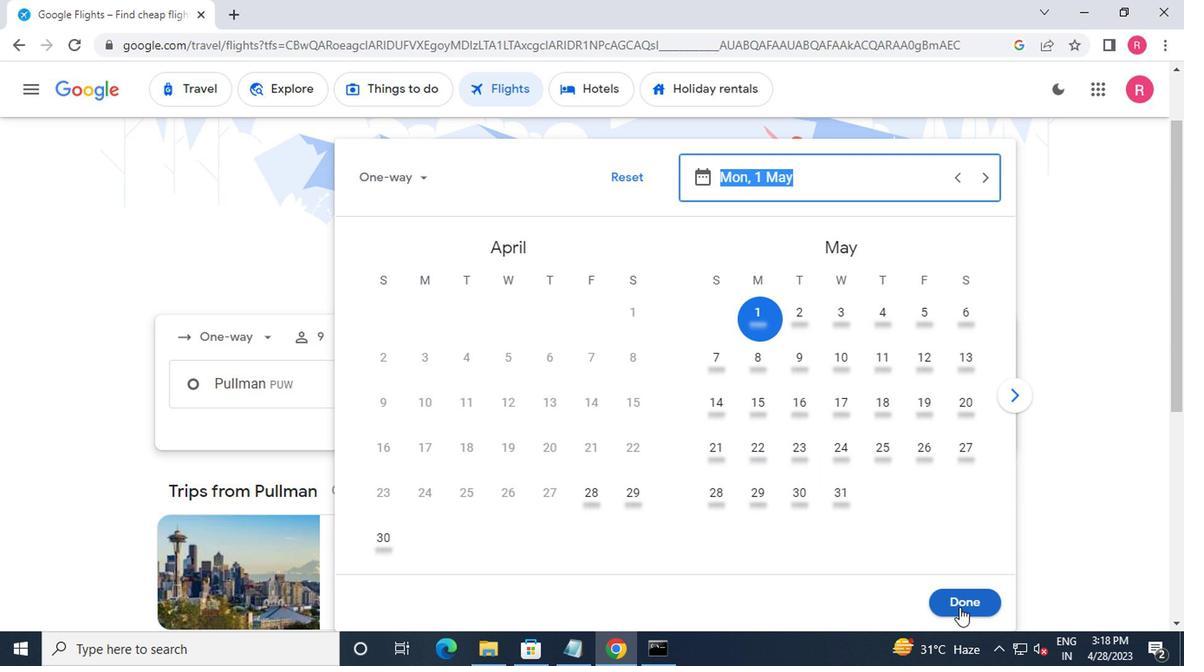 
Action: Mouse moved to (578, 441)
Screenshot: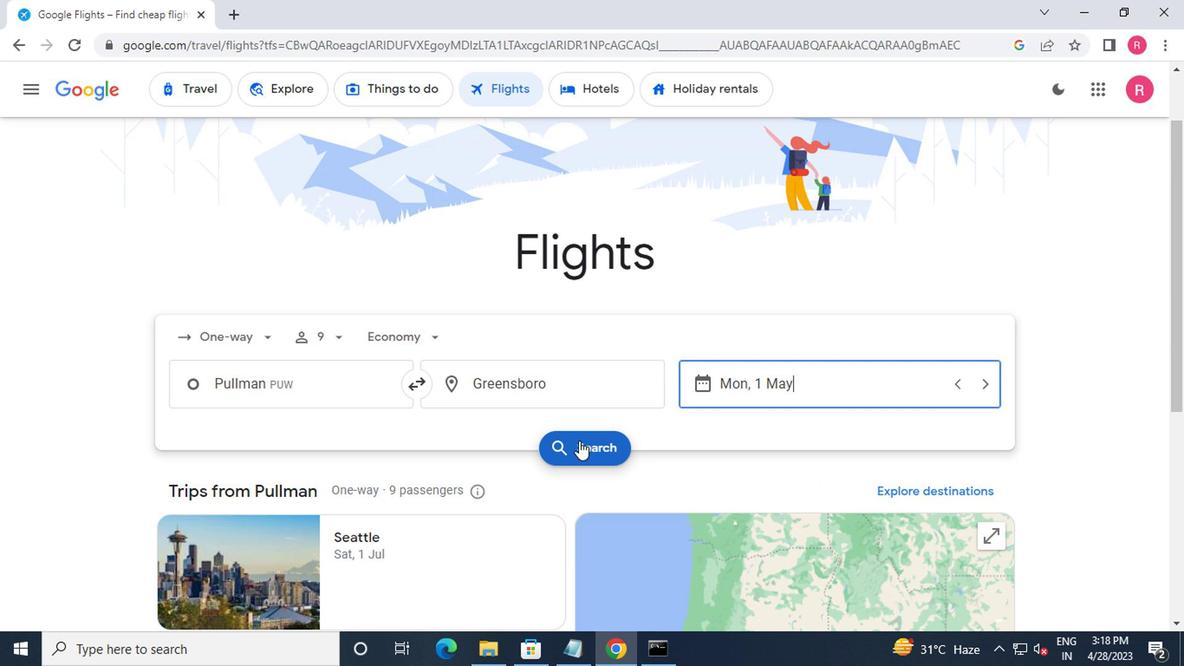 
Action: Mouse pressed left at (578, 441)
Screenshot: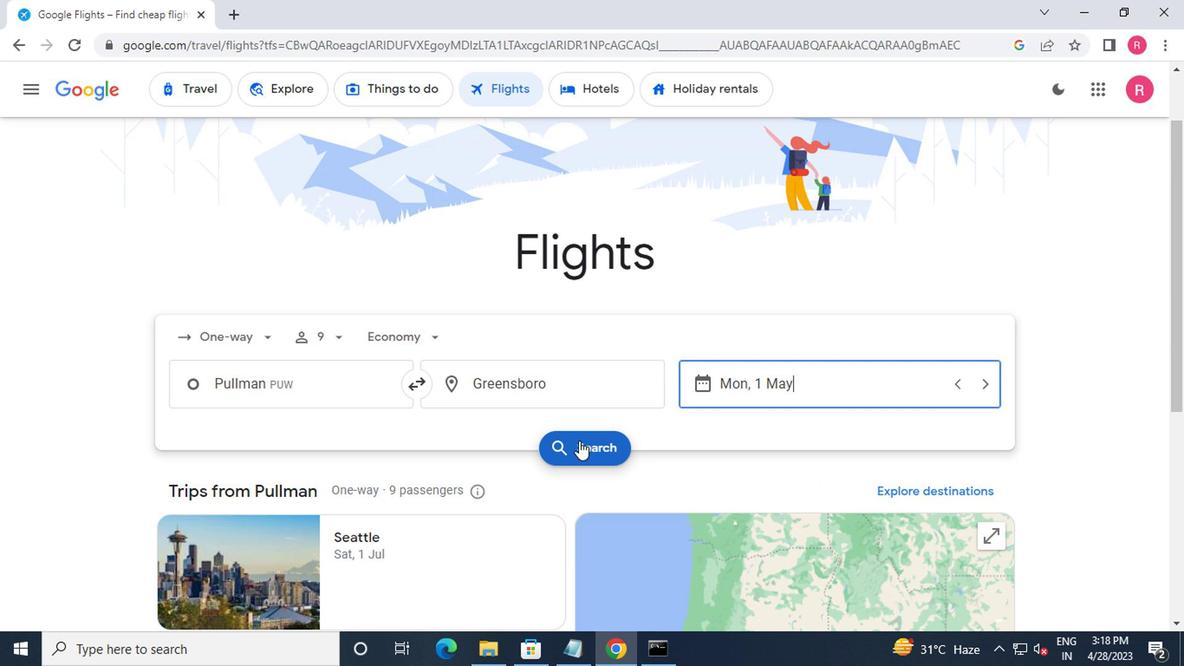 
Action: Mouse moved to (173, 253)
Screenshot: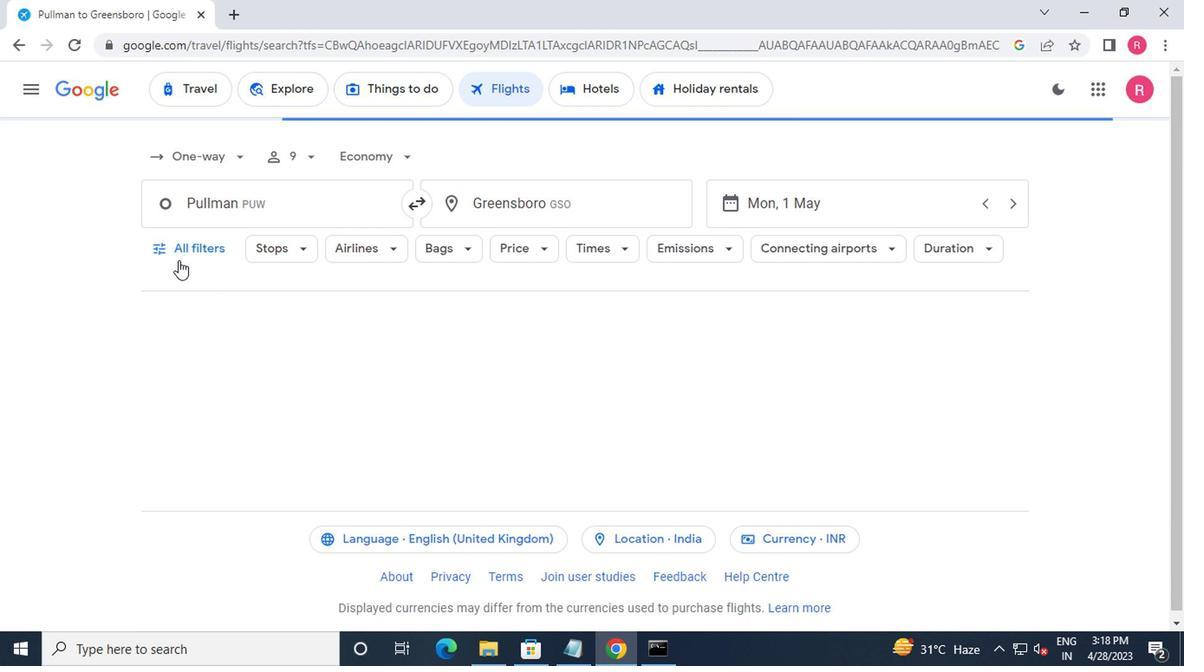 
Action: Mouse pressed left at (173, 253)
Screenshot: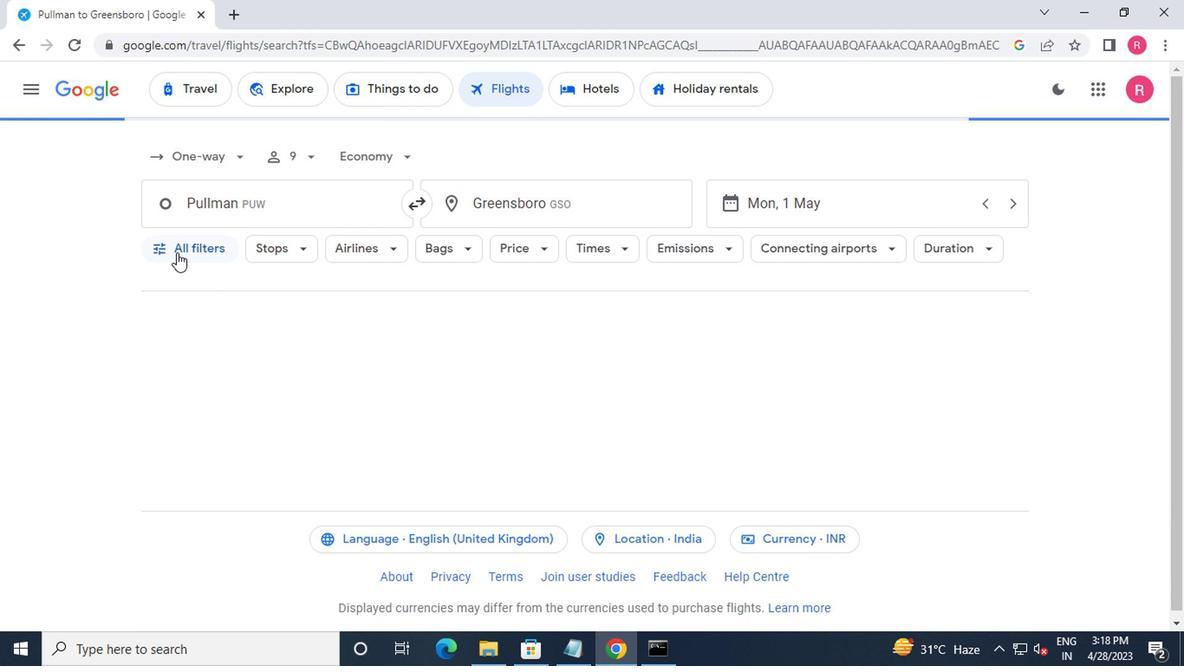 
Action: Mouse moved to (268, 450)
Screenshot: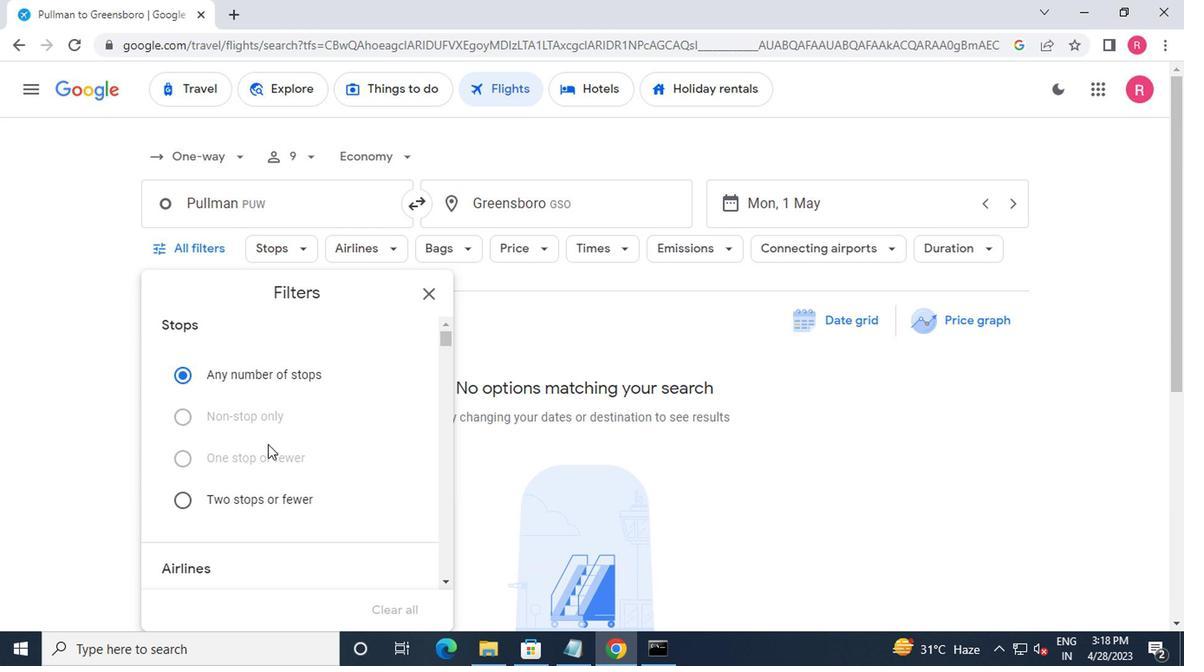 
Action: Mouse scrolled (268, 448) with delta (0, -1)
Screenshot: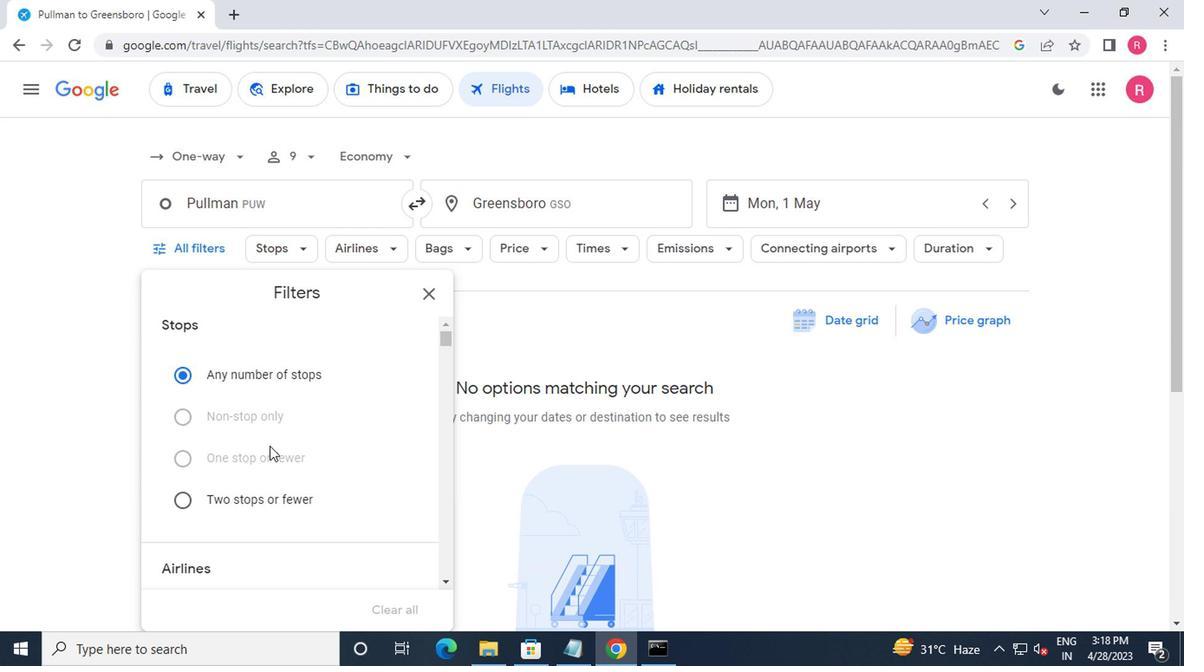
Action: Mouse moved to (268, 450)
Screenshot: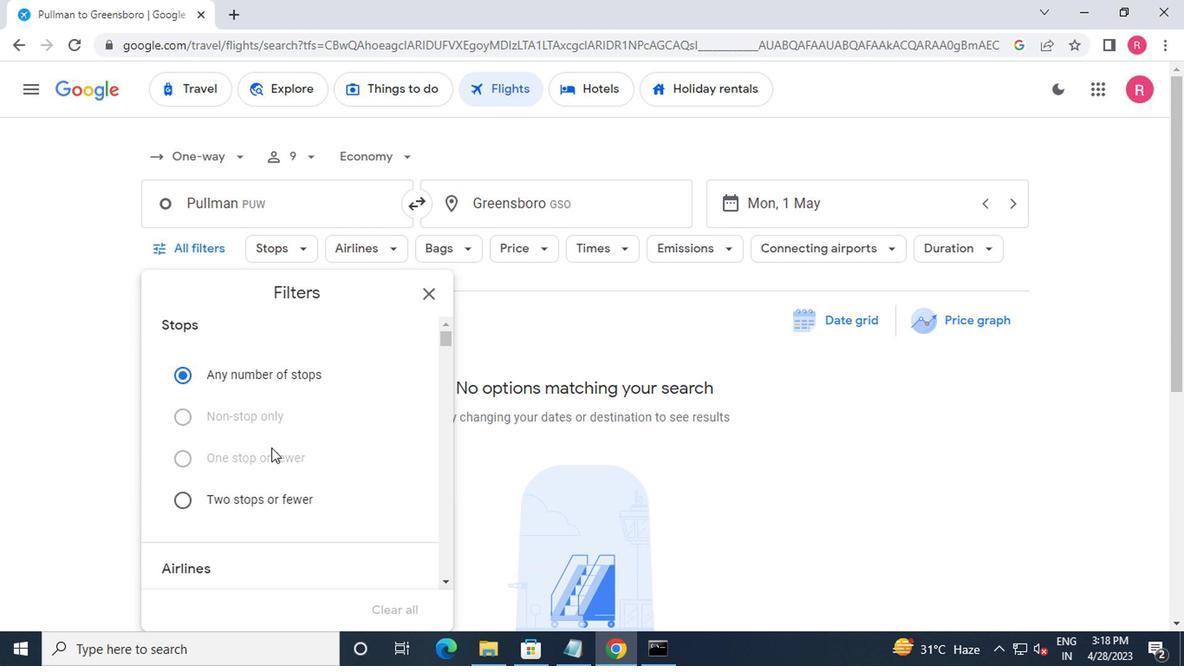 
Action: Mouse scrolled (268, 450) with delta (0, 0)
Screenshot: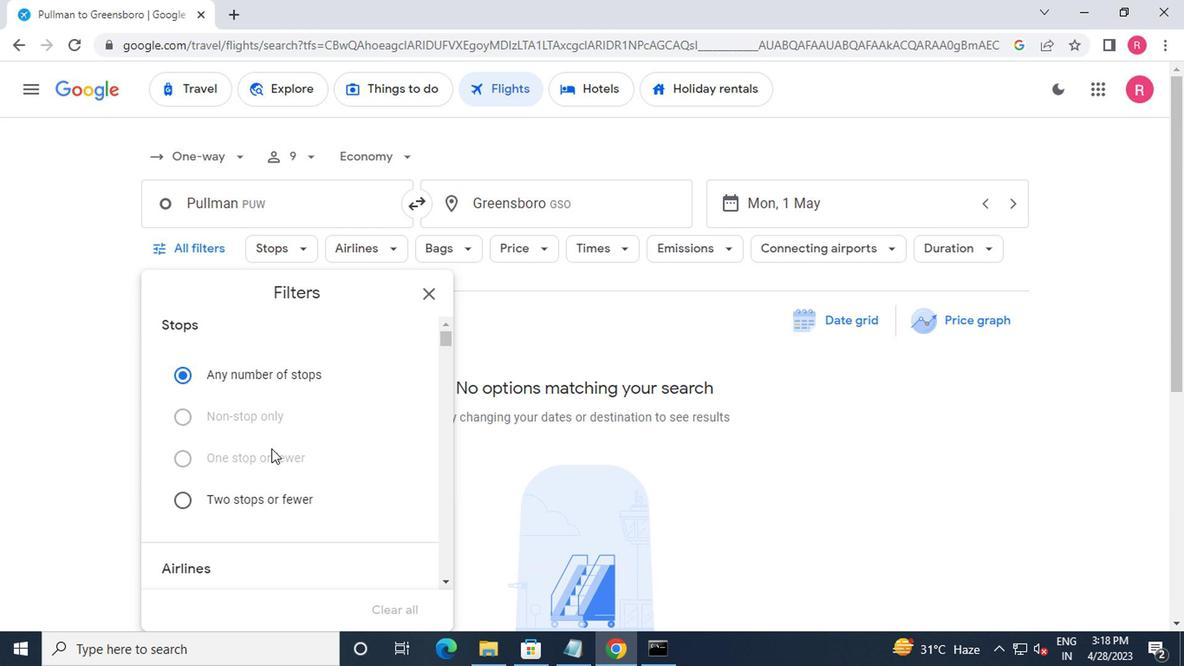 
Action: Mouse moved to (277, 468)
Screenshot: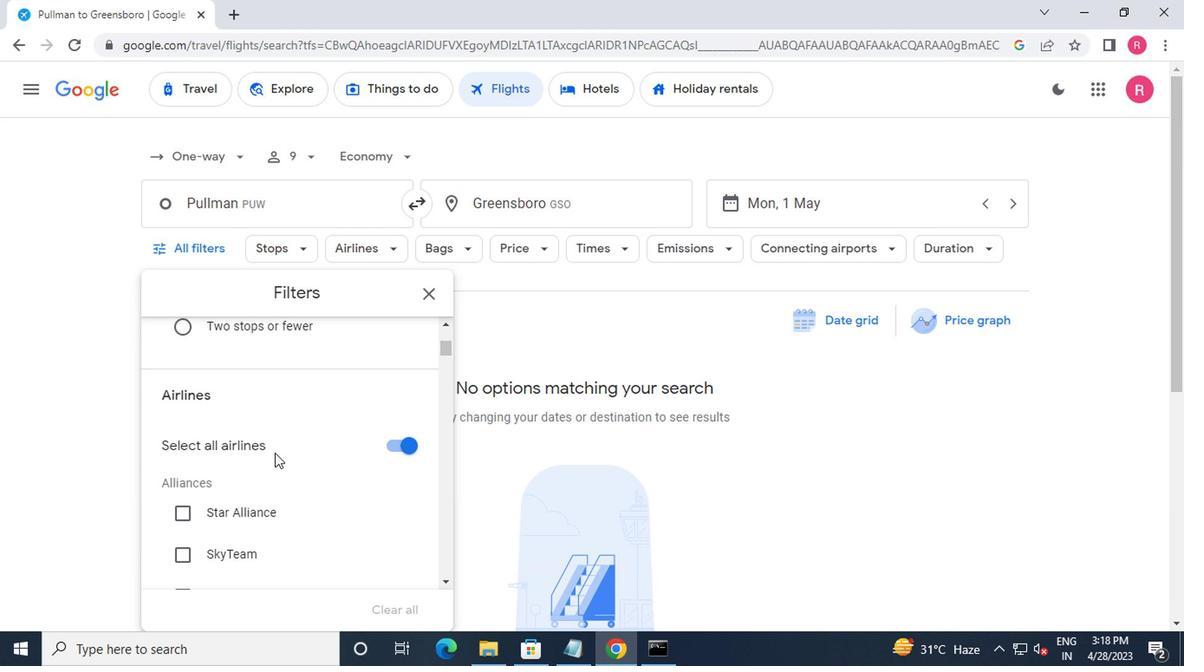 
Action: Mouse scrolled (277, 467) with delta (0, 0)
Screenshot: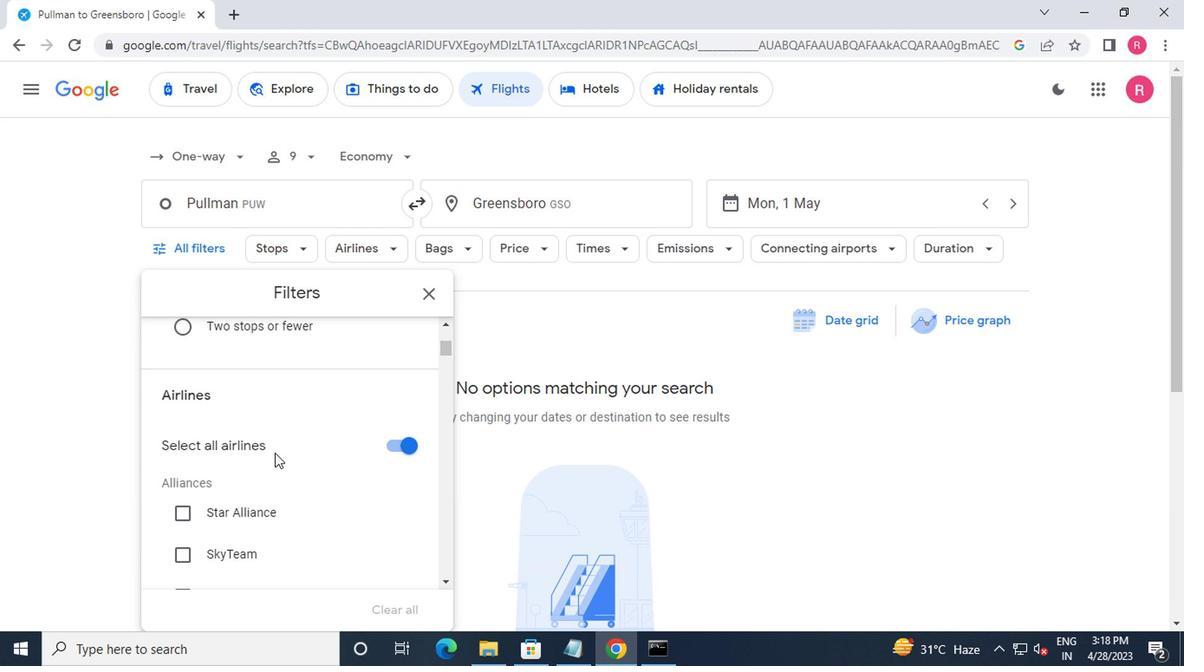 
Action: Mouse moved to (277, 472)
Screenshot: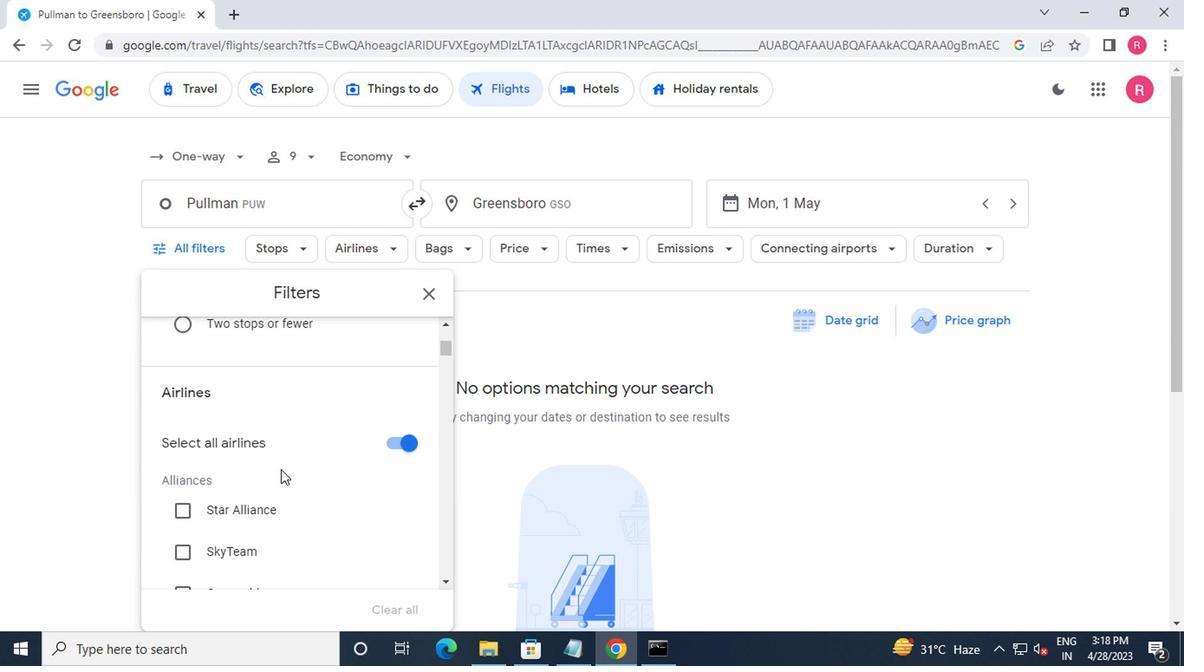 
Action: Mouse scrolled (277, 471) with delta (0, 0)
Screenshot: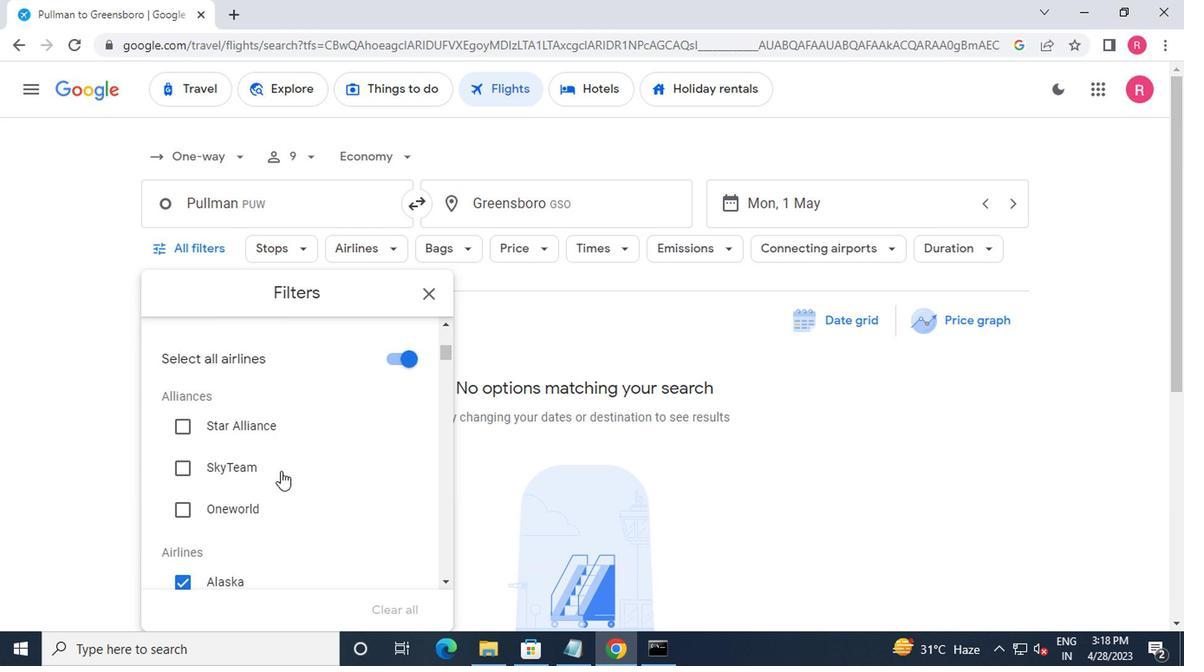 
Action: Mouse scrolled (277, 471) with delta (0, 0)
Screenshot: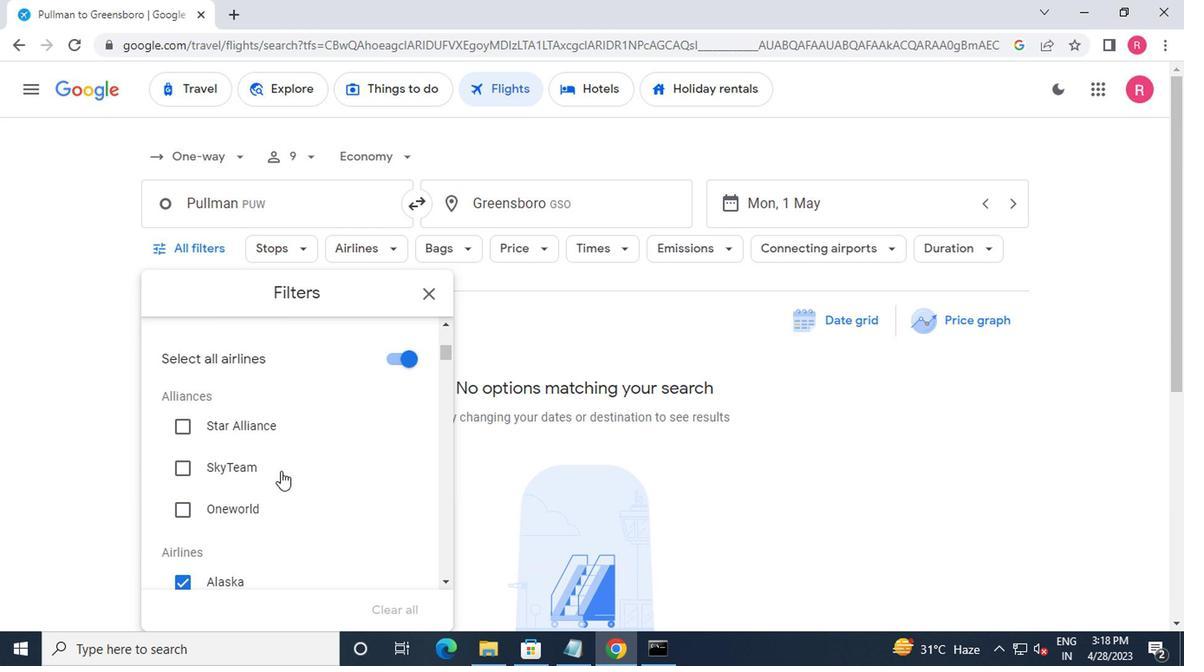 
Action: Mouse moved to (357, 412)
Screenshot: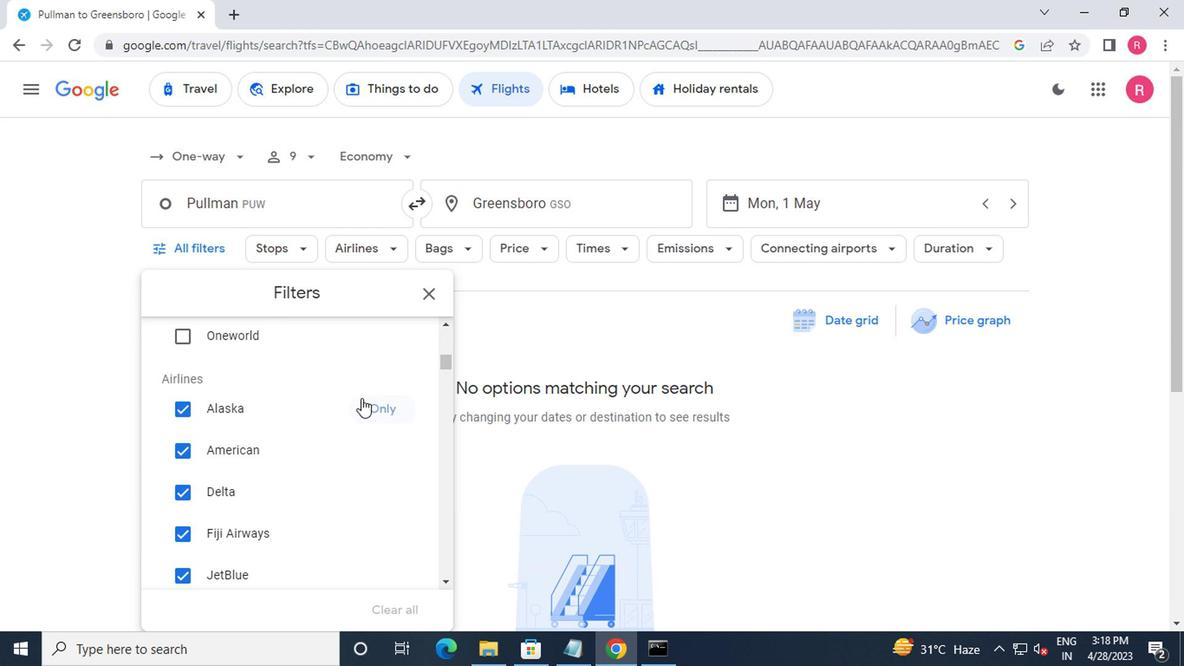 
Action: Mouse scrolled (357, 413) with delta (0, 1)
Screenshot: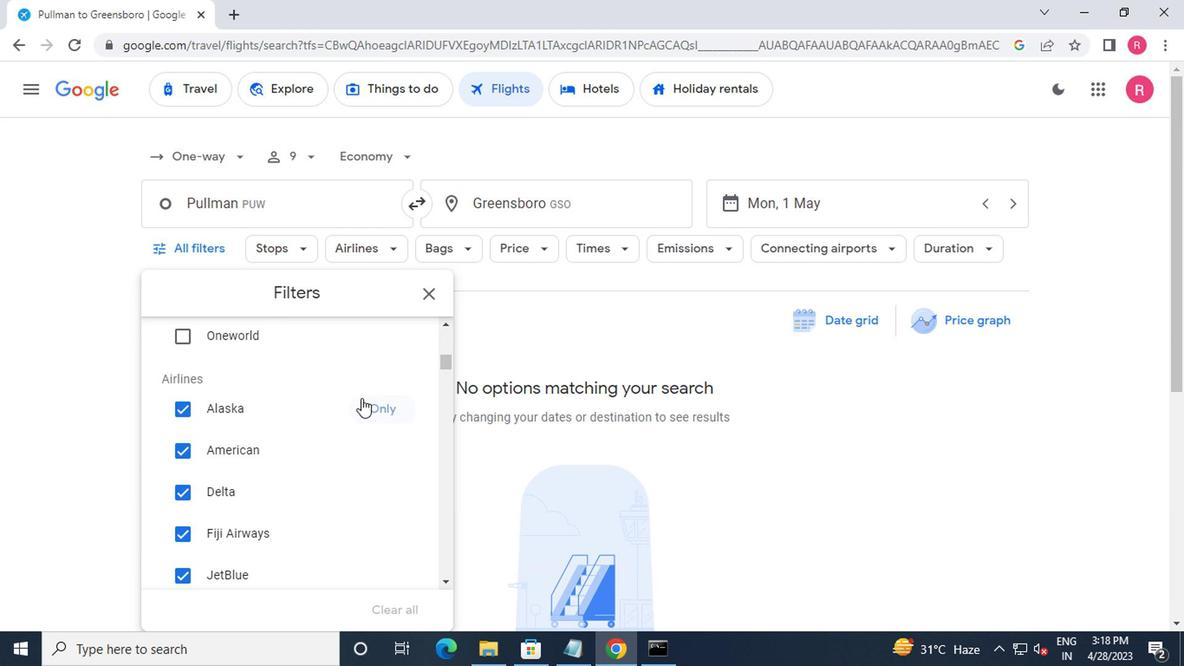 
Action: Mouse moved to (358, 412)
Screenshot: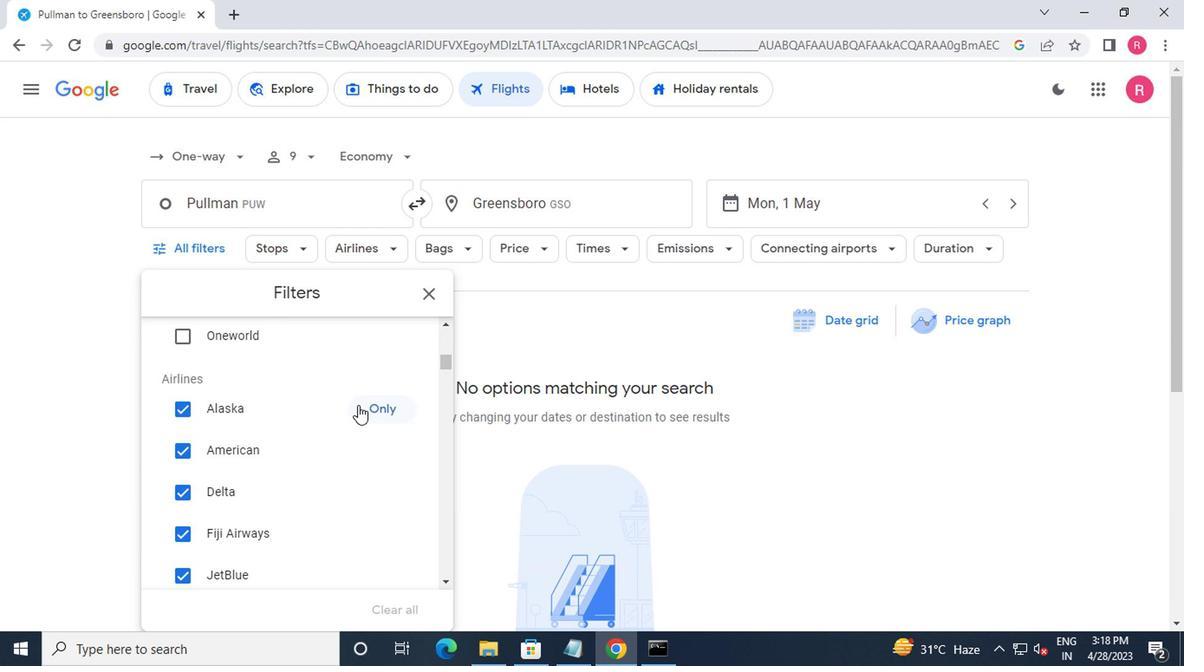 
Action: Mouse scrolled (358, 413) with delta (0, 1)
Screenshot: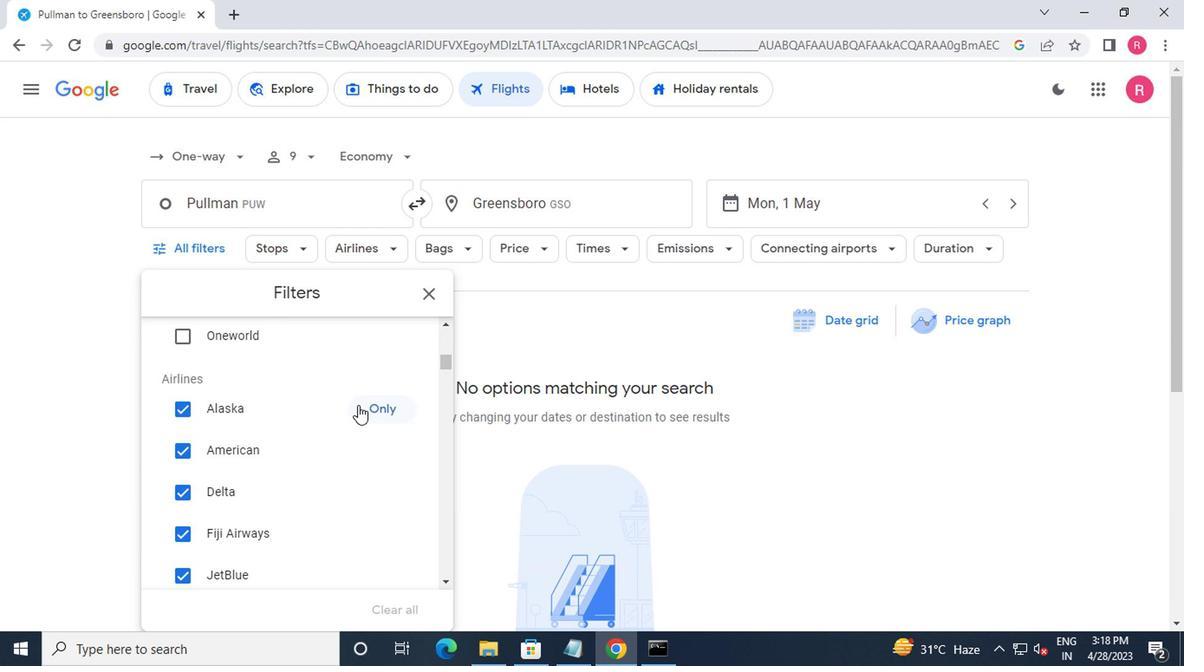 
Action: Mouse moved to (393, 353)
Screenshot: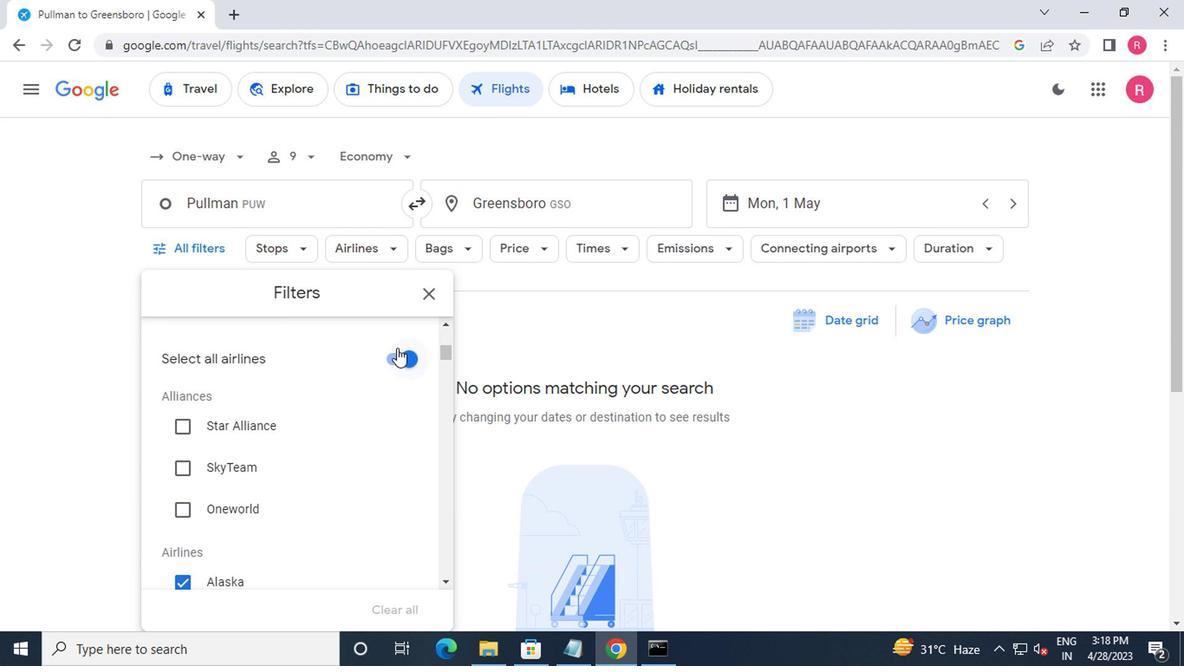 
Action: Mouse pressed left at (393, 353)
Screenshot: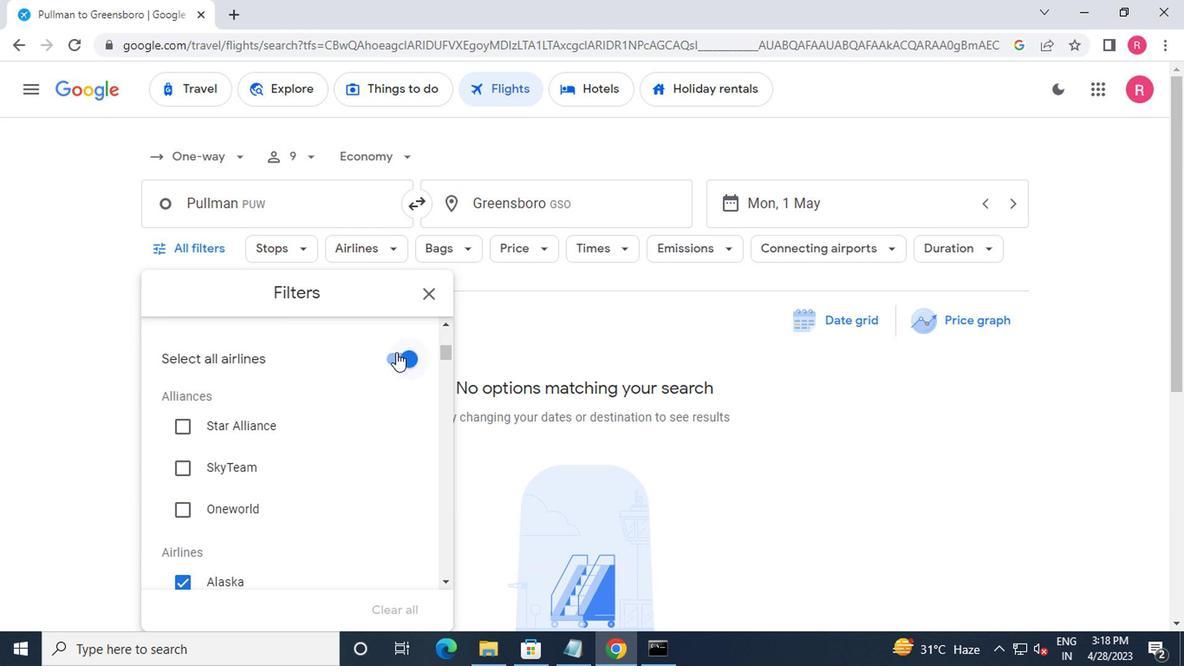 
Action: Mouse moved to (361, 454)
Screenshot: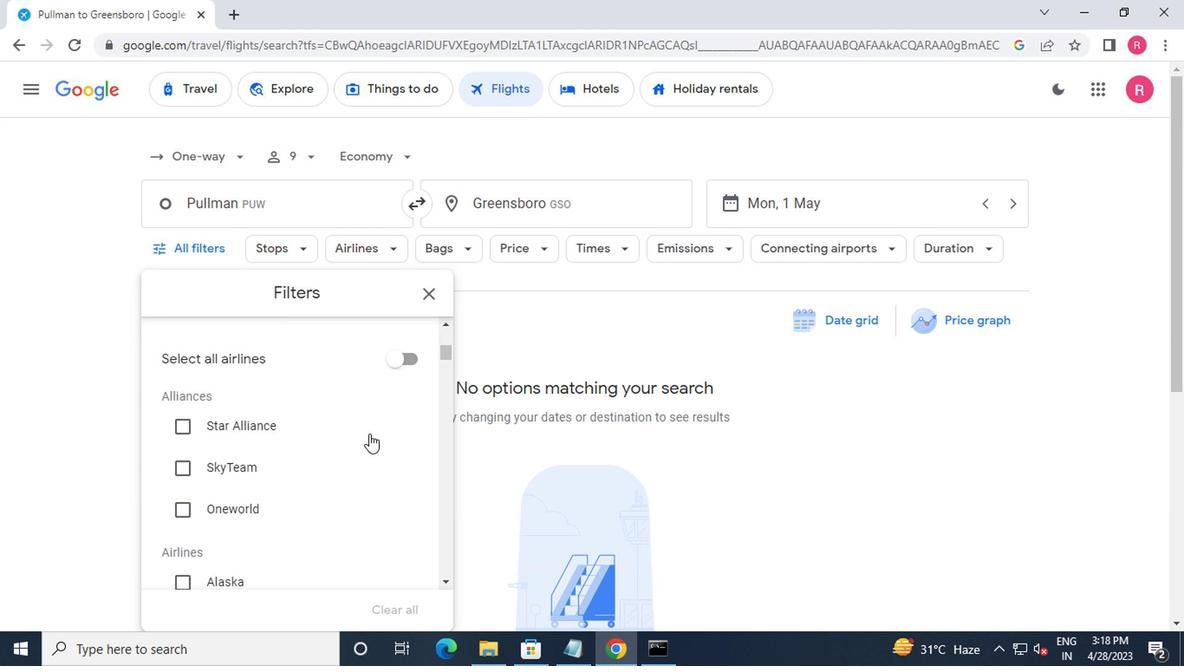 
Action: Mouse scrolled (361, 453) with delta (0, -1)
Screenshot: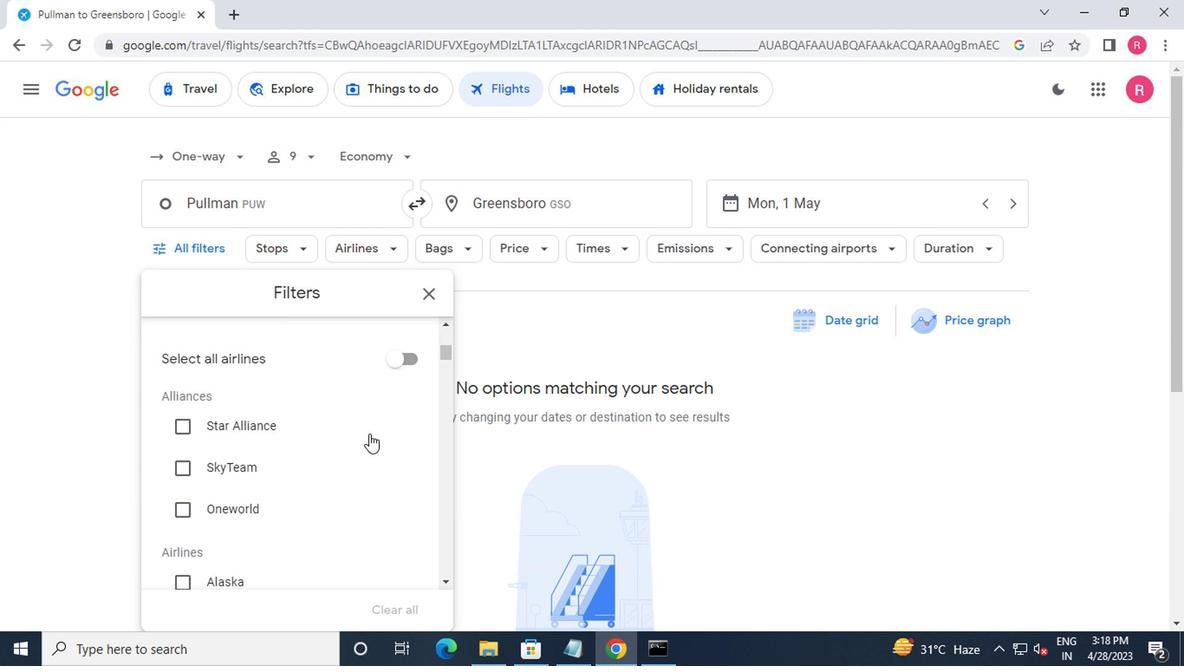 
Action: Mouse moved to (360, 458)
Screenshot: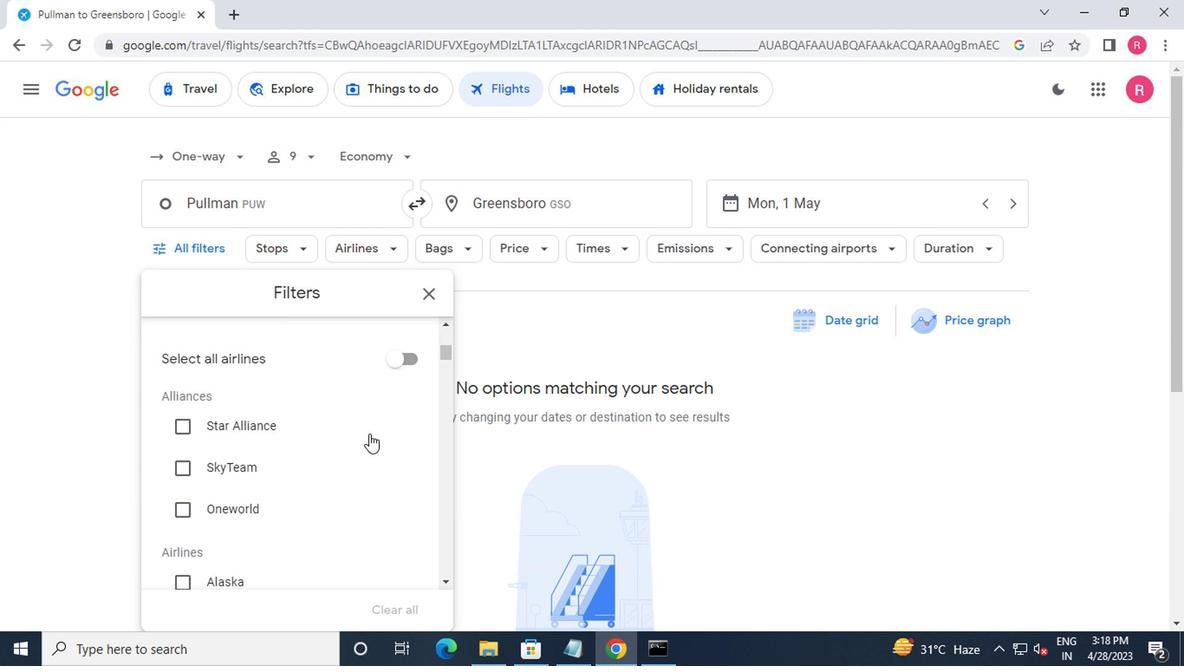 
Action: Mouse scrolled (360, 458) with delta (0, 0)
Screenshot: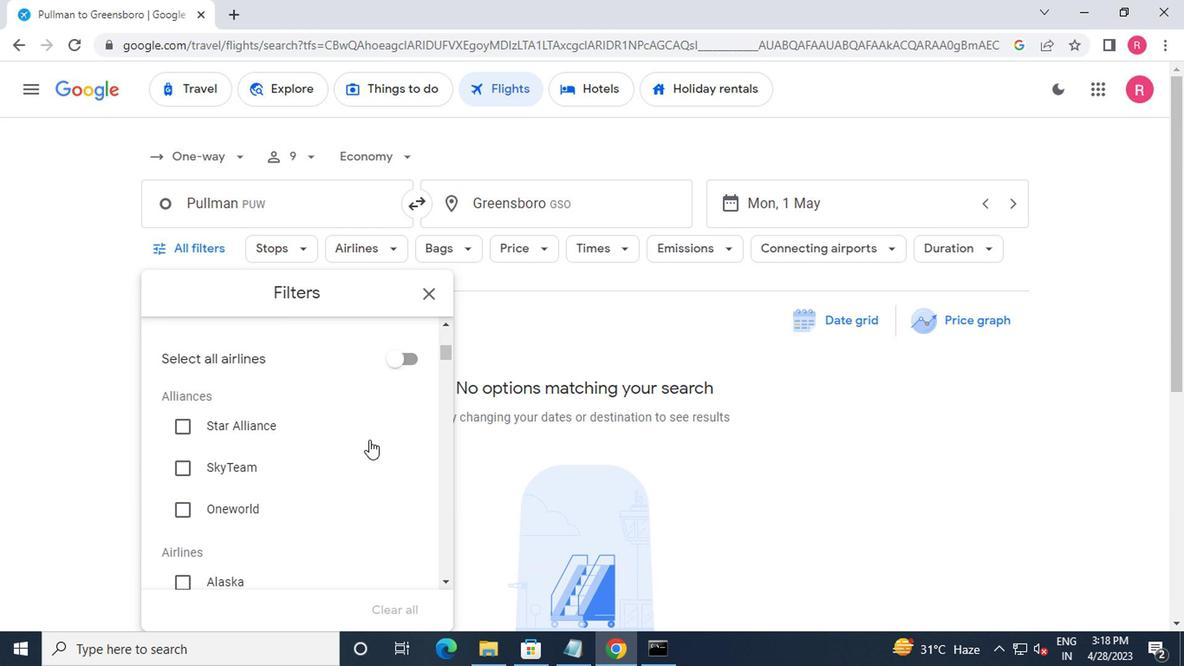 
Action: Mouse moved to (359, 462)
Screenshot: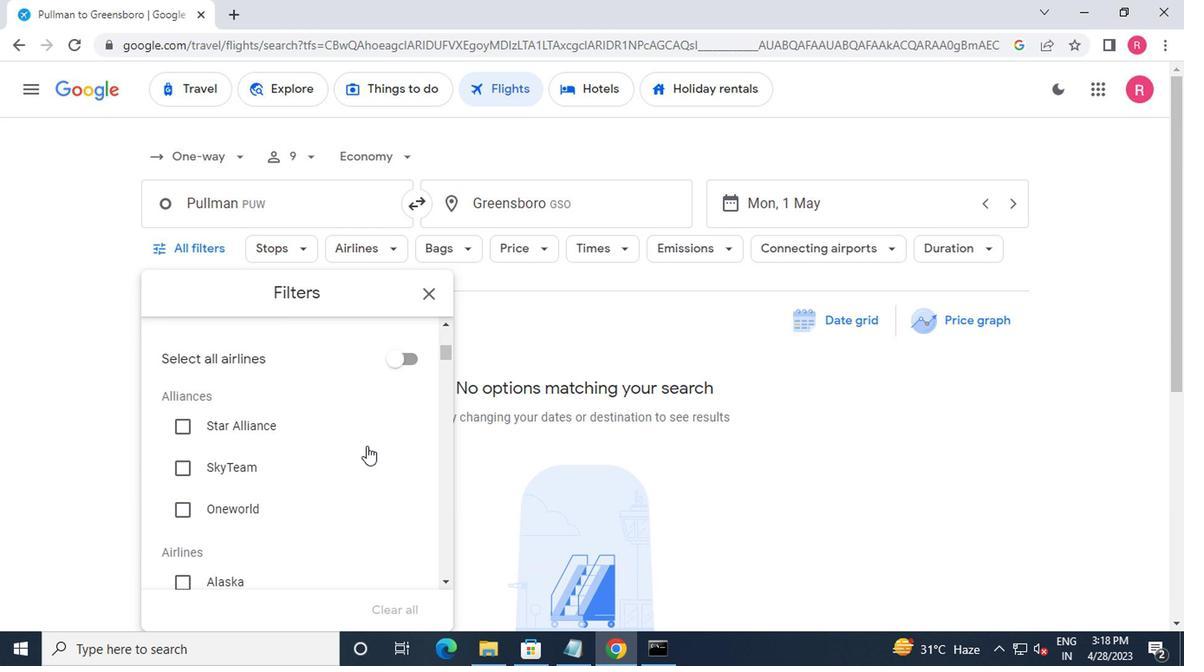 
Action: Mouse scrolled (359, 461) with delta (0, -1)
Screenshot: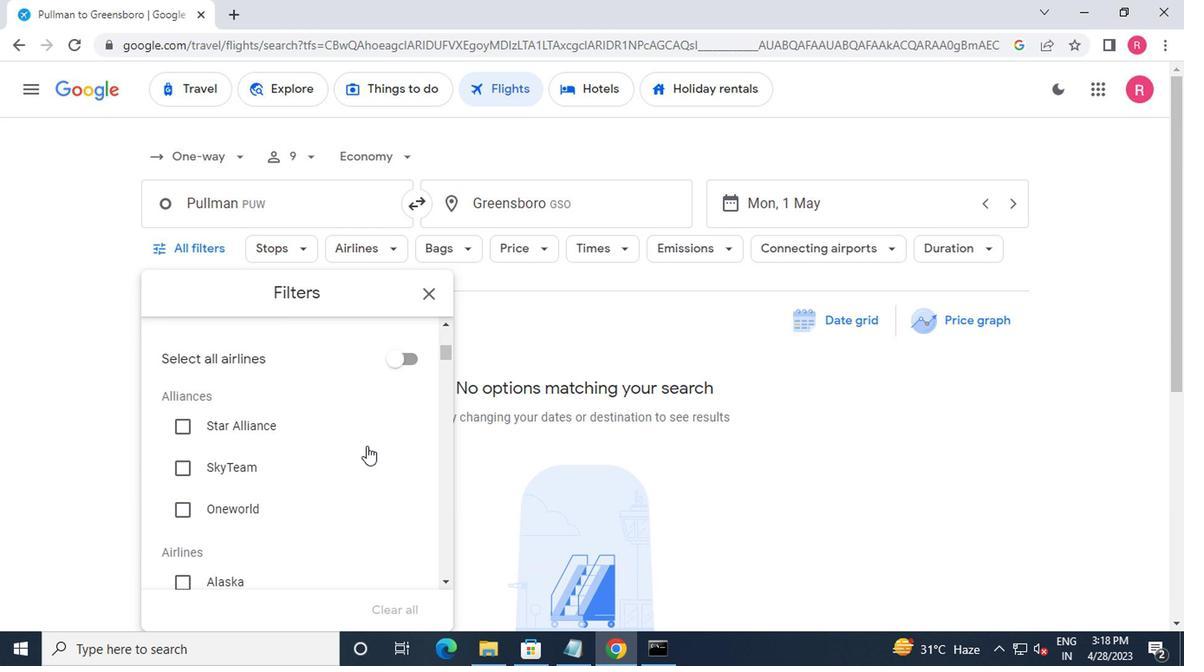 
Action: Mouse moved to (359, 463)
Screenshot: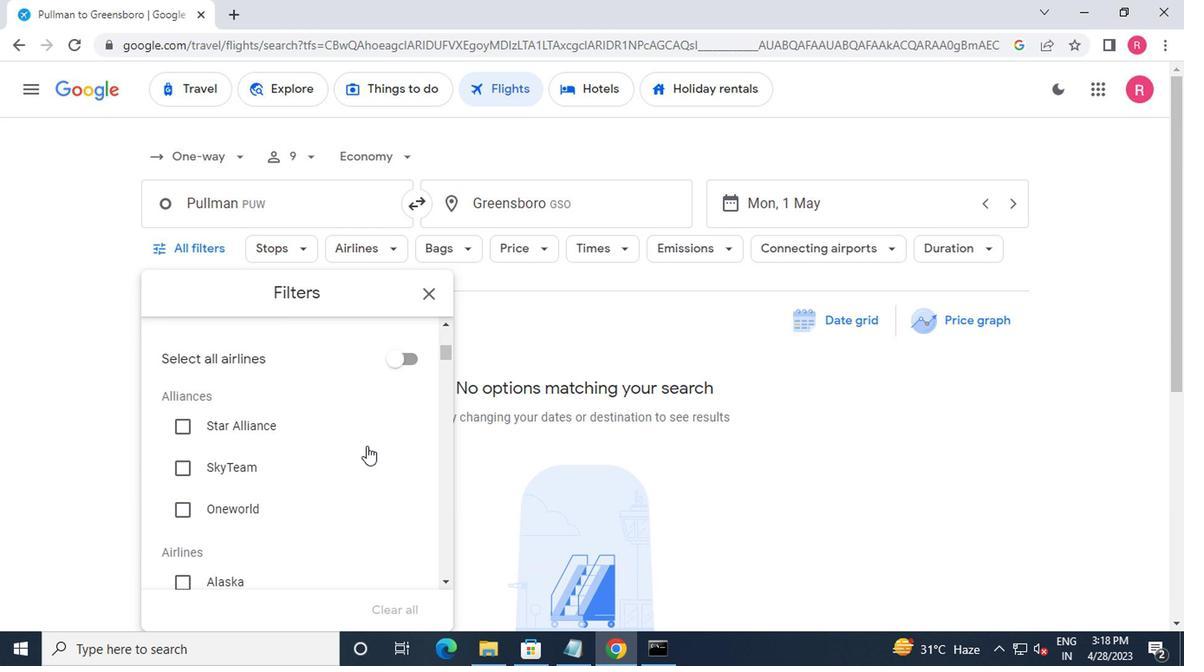 
Action: Mouse scrolled (359, 462) with delta (0, 0)
Screenshot: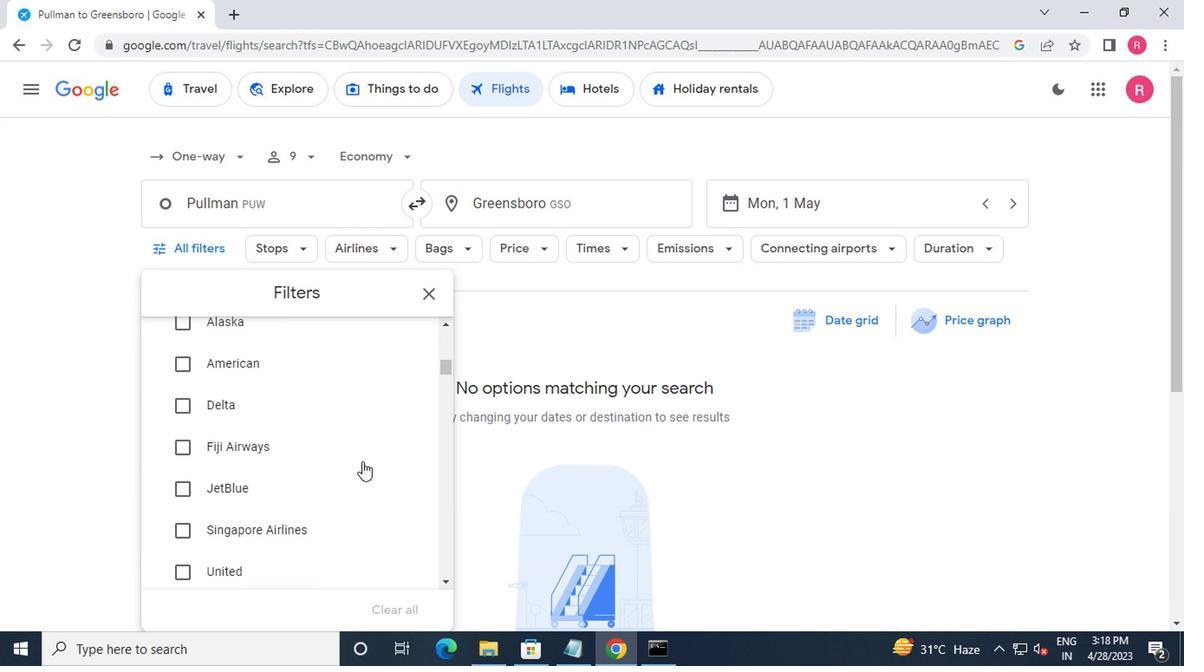 
Action: Mouse scrolled (359, 462) with delta (0, 0)
Screenshot: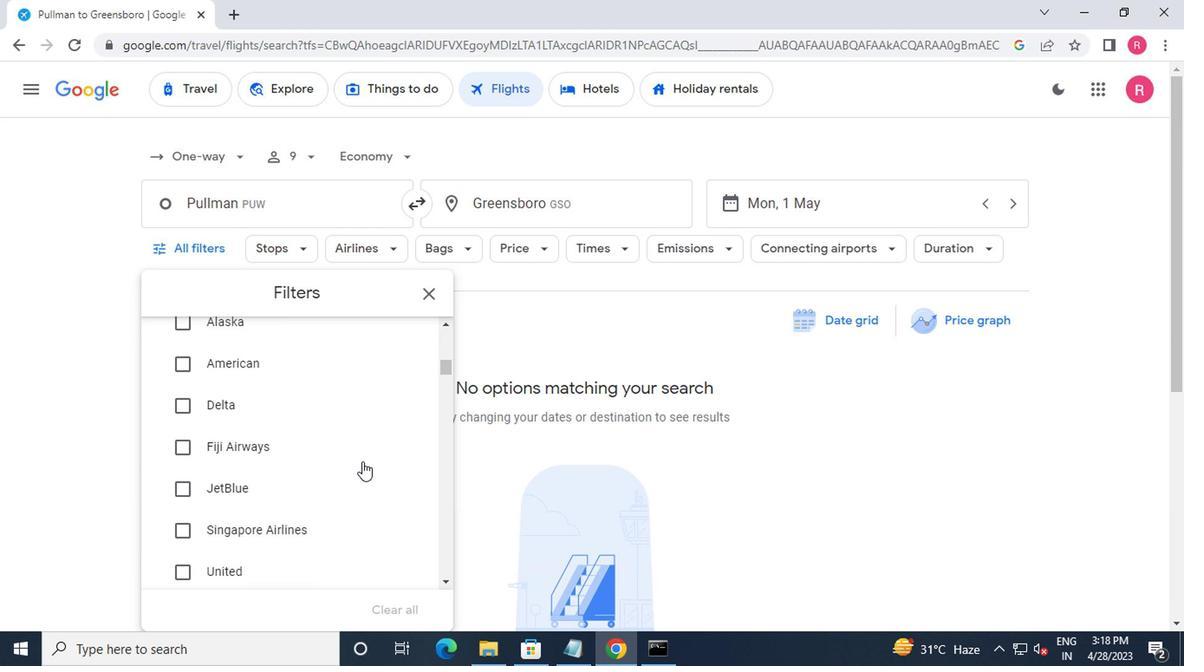 
Action: Mouse scrolled (359, 462) with delta (0, 0)
Screenshot: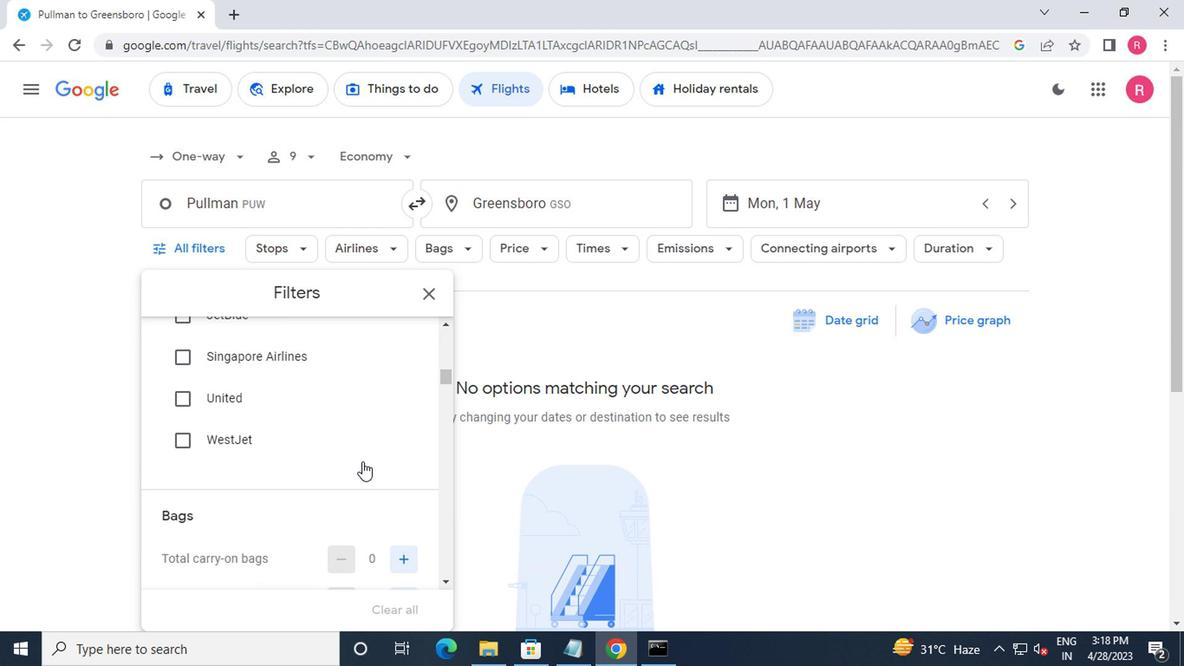 
Action: Mouse scrolled (359, 462) with delta (0, 0)
Screenshot: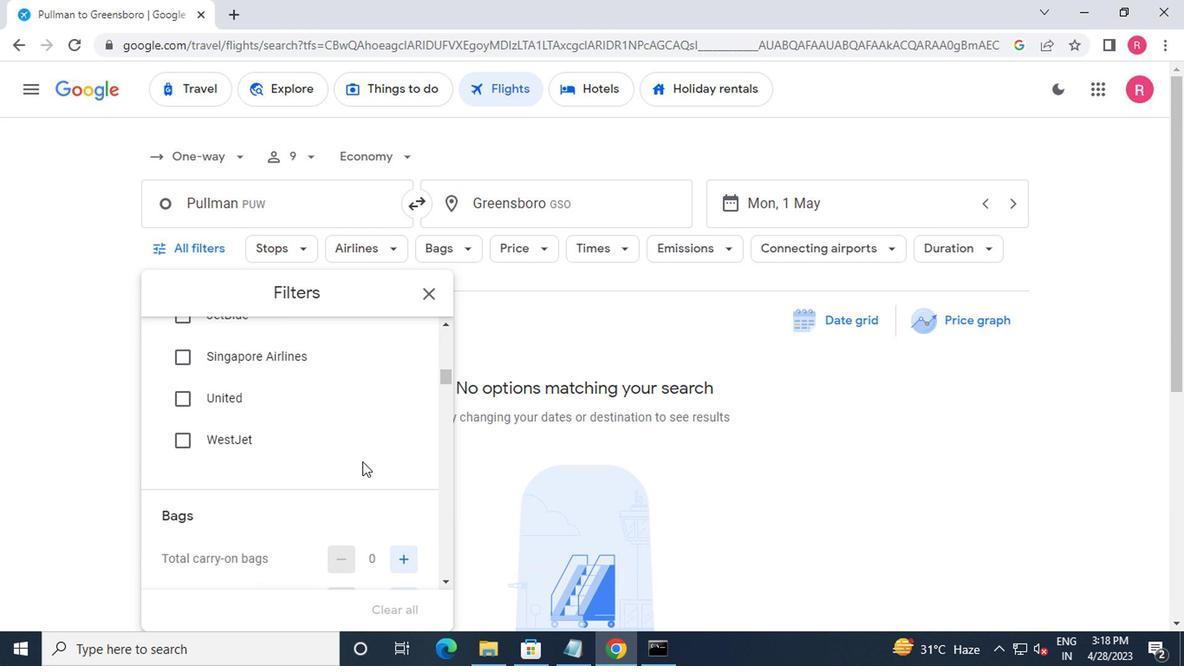 
Action: Mouse moved to (398, 391)
Screenshot: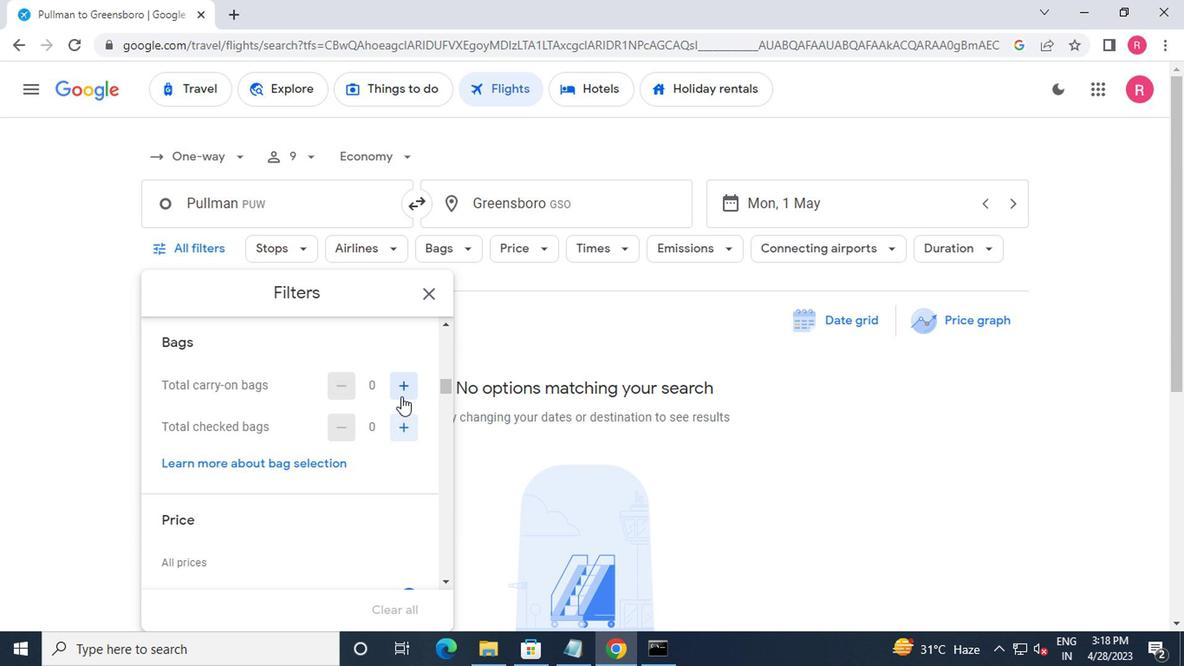 
Action: Mouse pressed left at (398, 391)
Screenshot: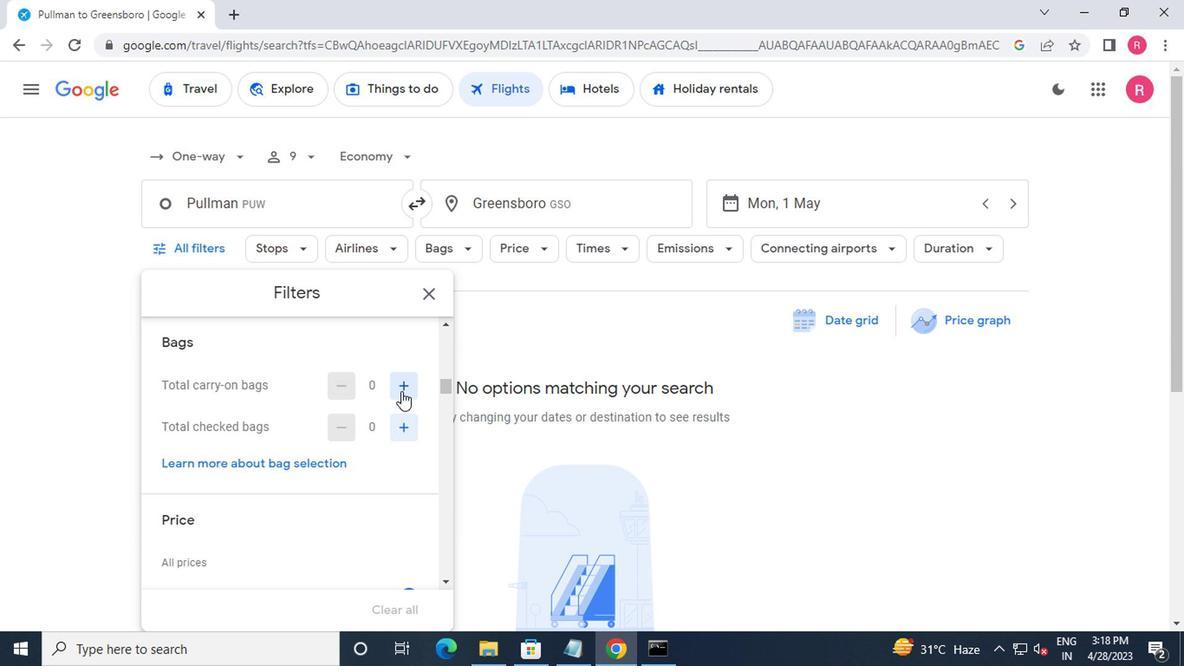 
Action: Mouse moved to (395, 392)
Screenshot: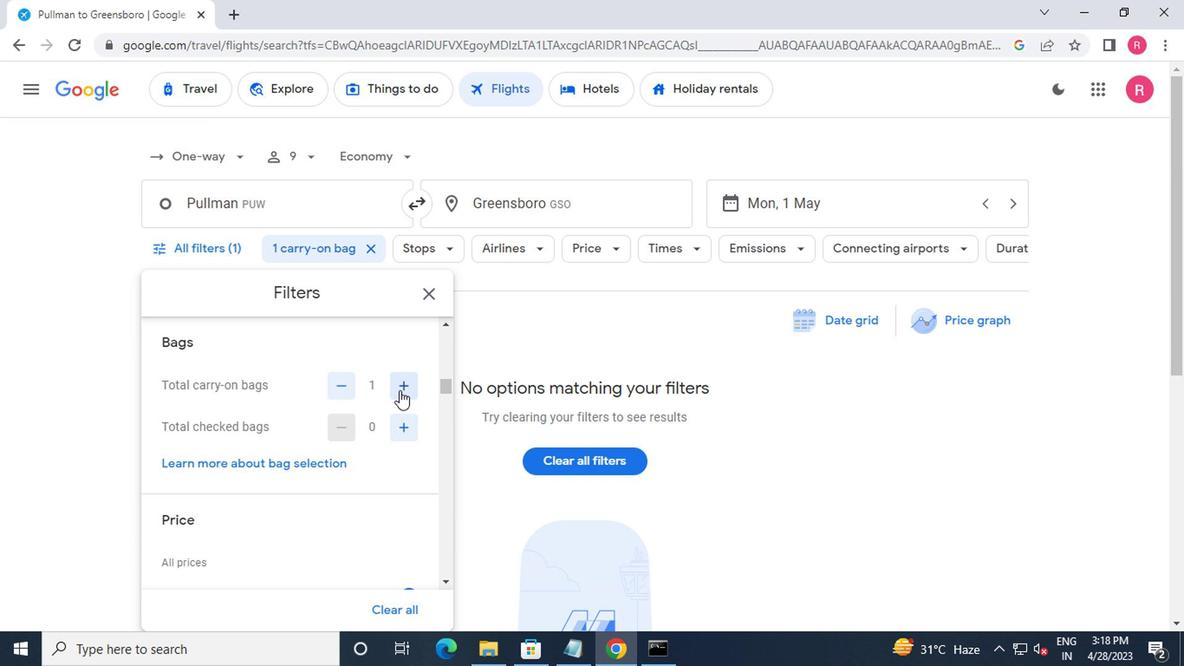 
Action: Mouse scrolled (395, 391) with delta (0, -1)
Screenshot: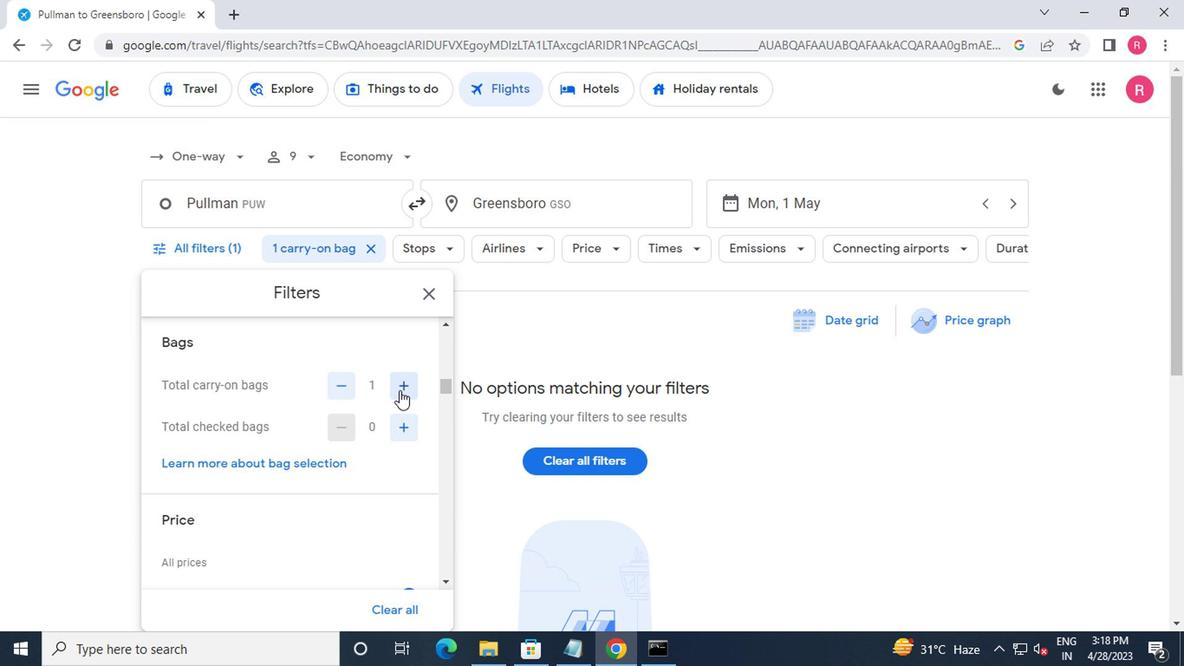 
Action: Mouse moved to (397, 508)
Screenshot: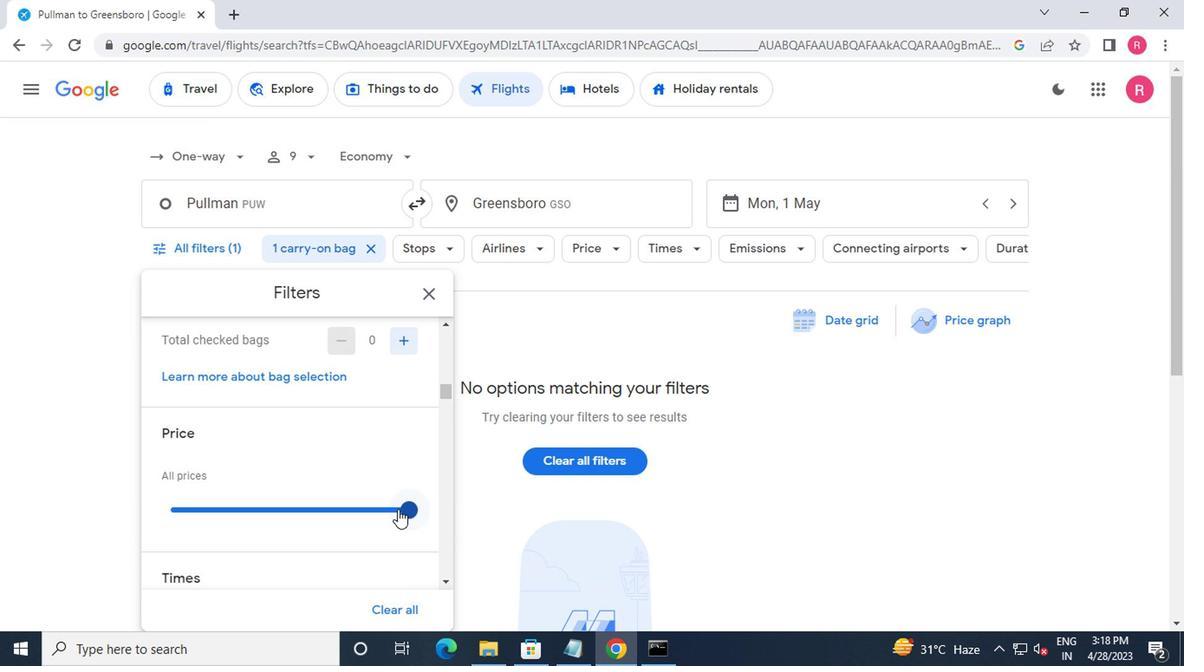 
Action: Mouse pressed left at (397, 508)
Screenshot: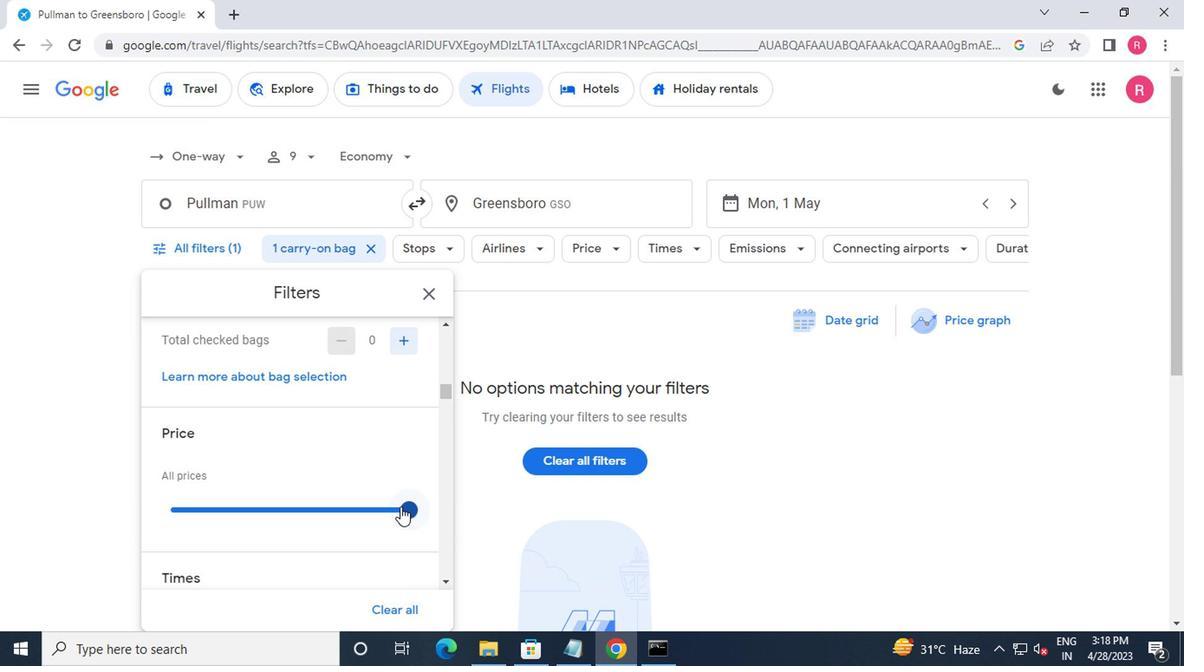 
Action: Mouse moved to (398, 507)
Screenshot: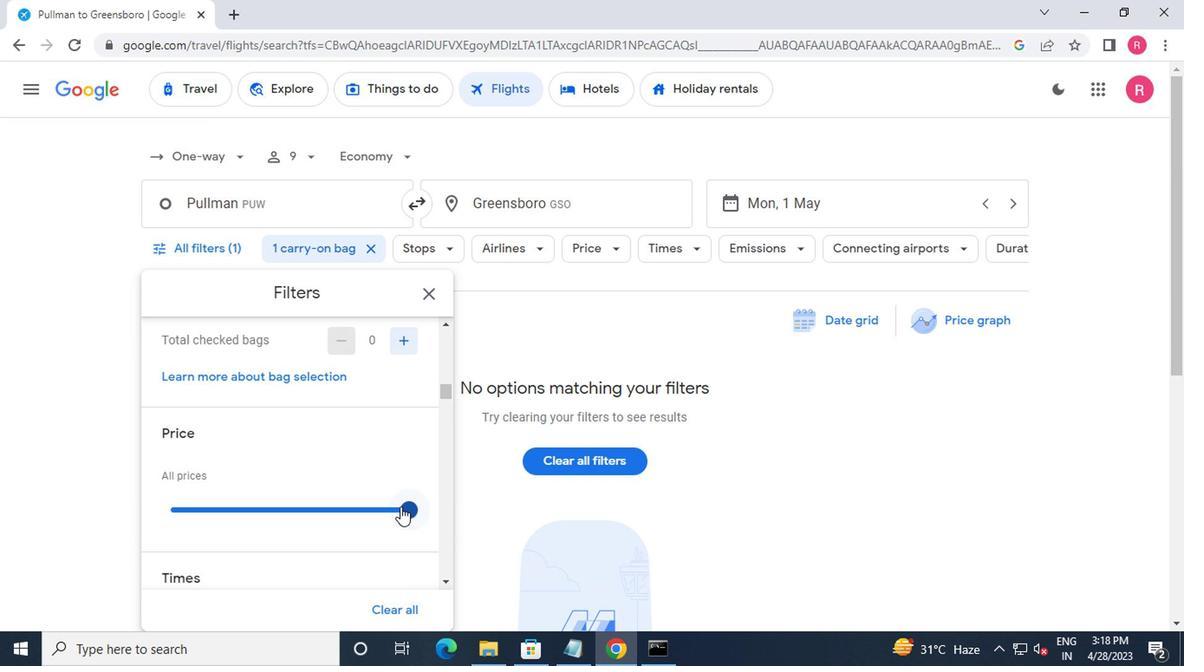 
Action: Mouse scrolled (398, 506) with delta (0, 0)
Screenshot: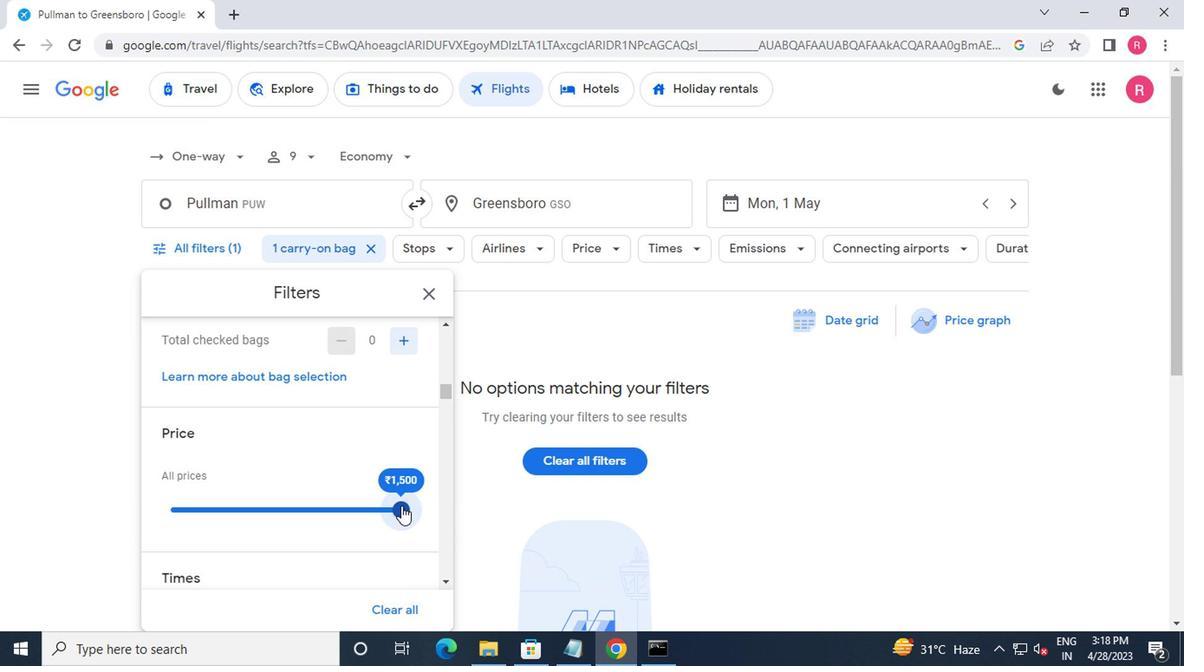 
Action: Mouse moved to (390, 516)
Screenshot: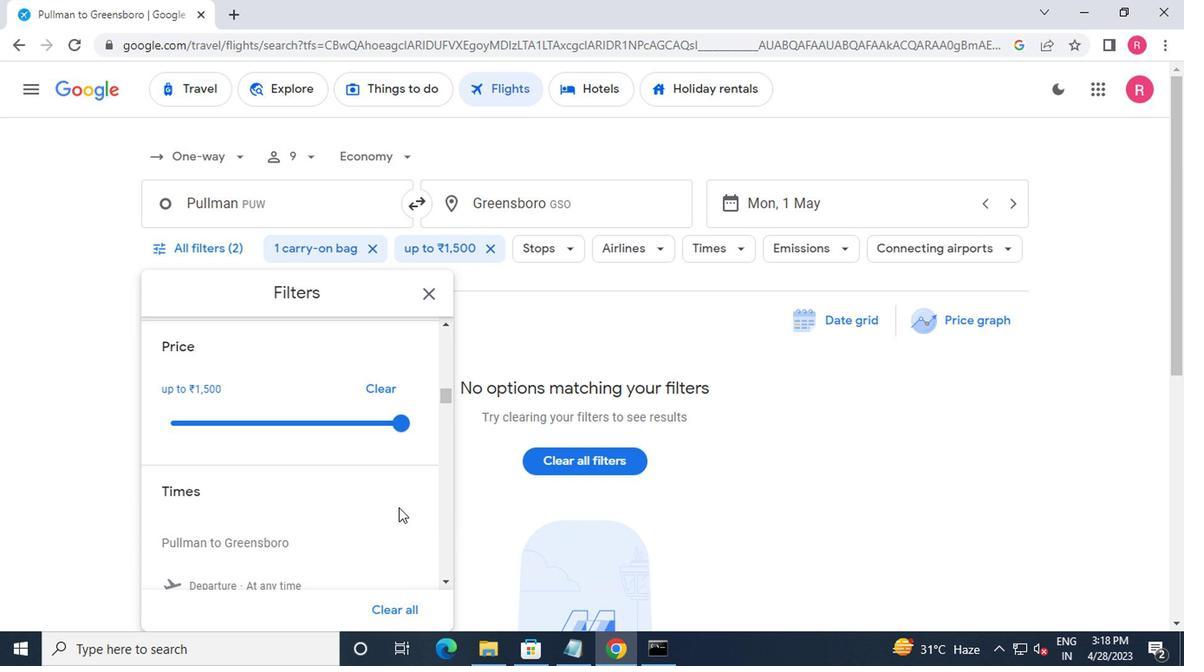 
Action: Mouse scrolled (390, 515) with delta (0, 0)
Screenshot: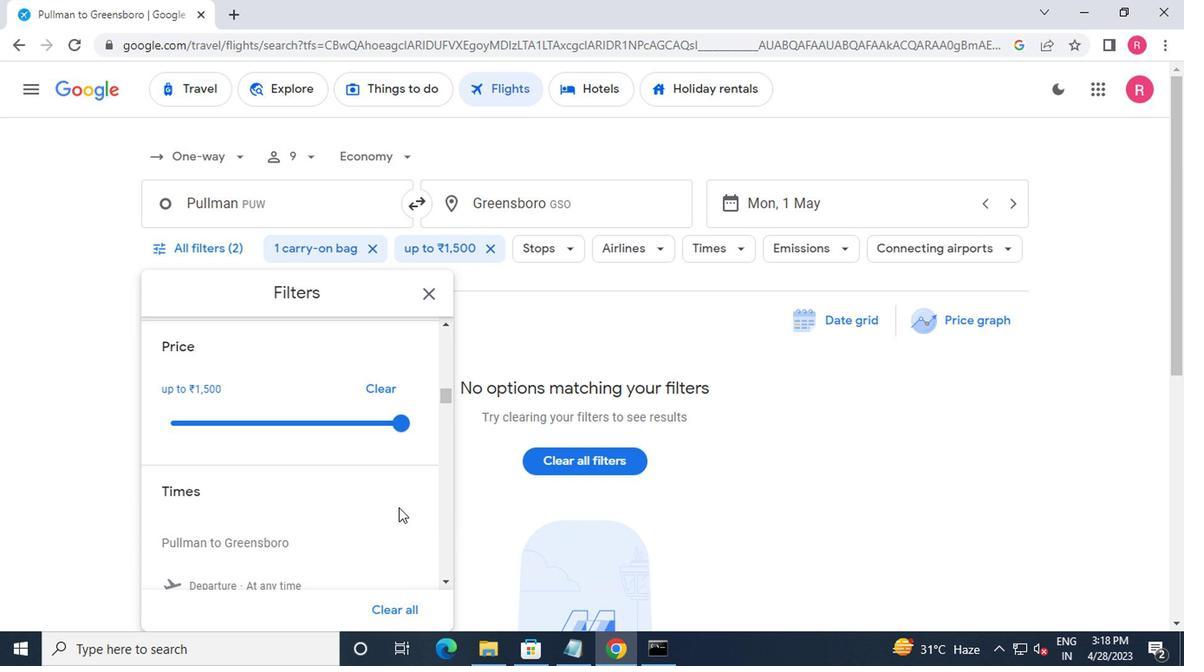 
Action: Mouse moved to (162, 530)
Screenshot: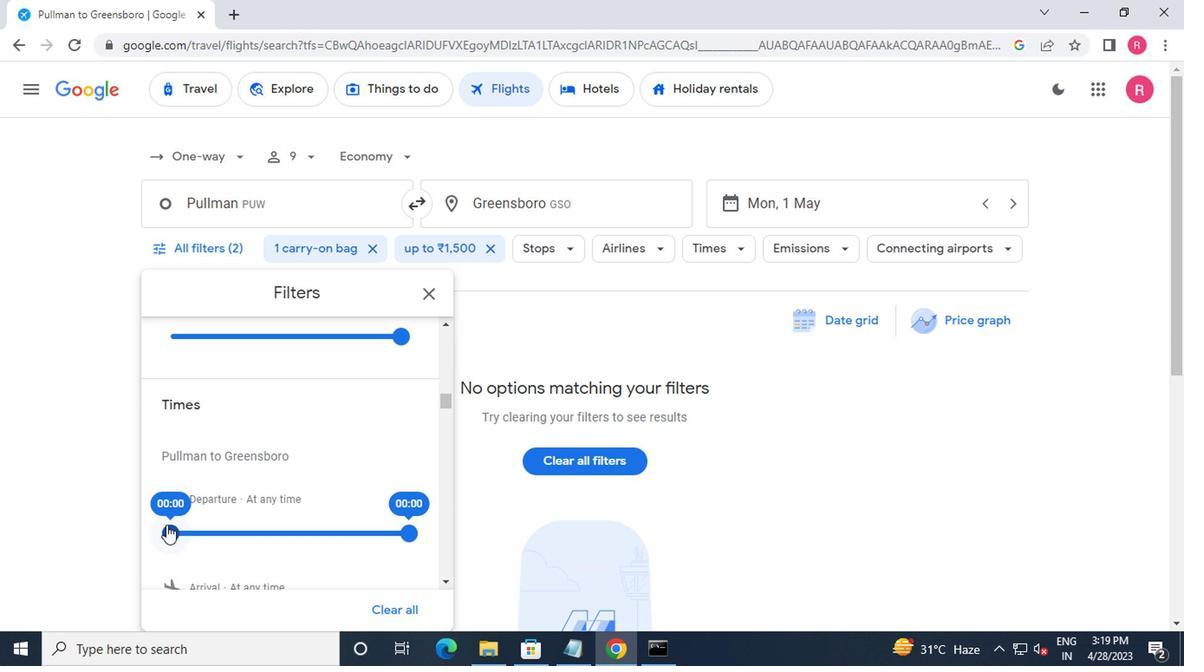 
Action: Mouse pressed left at (162, 530)
Screenshot: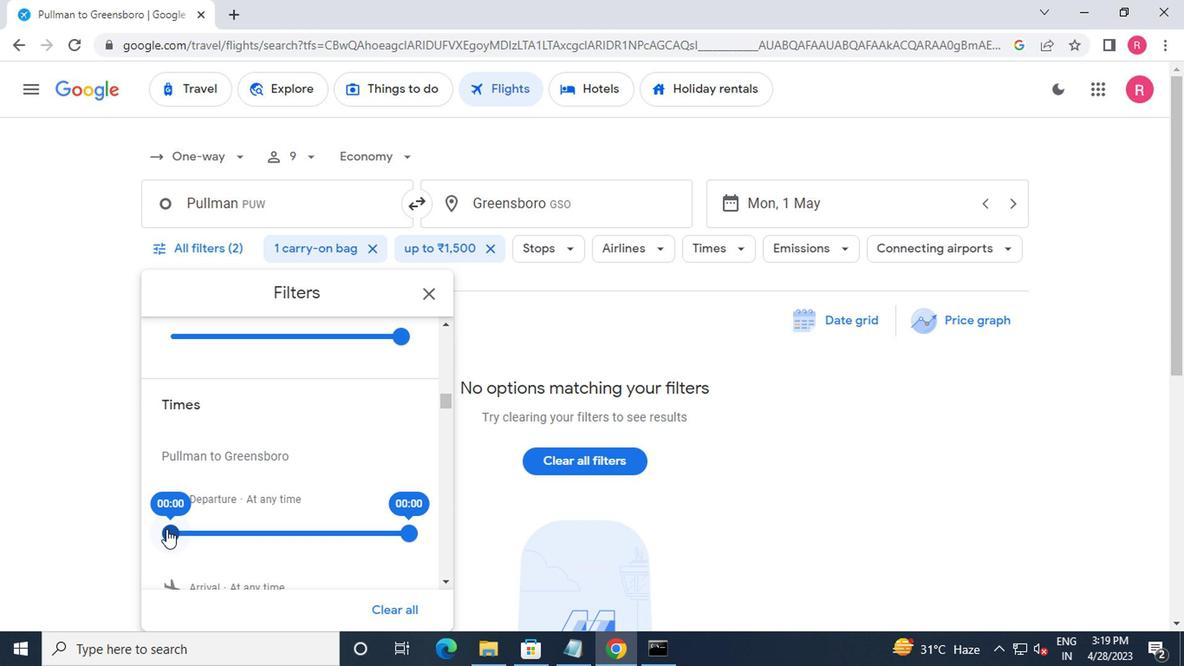 
Action: Mouse moved to (418, 291)
Screenshot: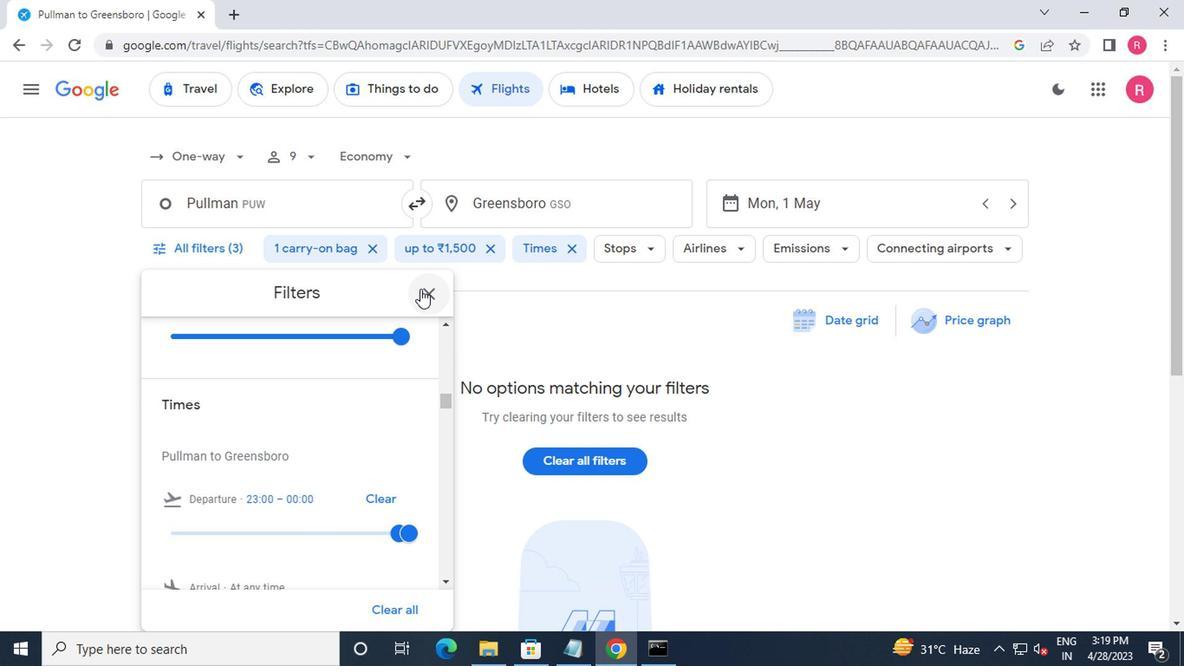 
Action: Mouse pressed left at (418, 291)
Screenshot: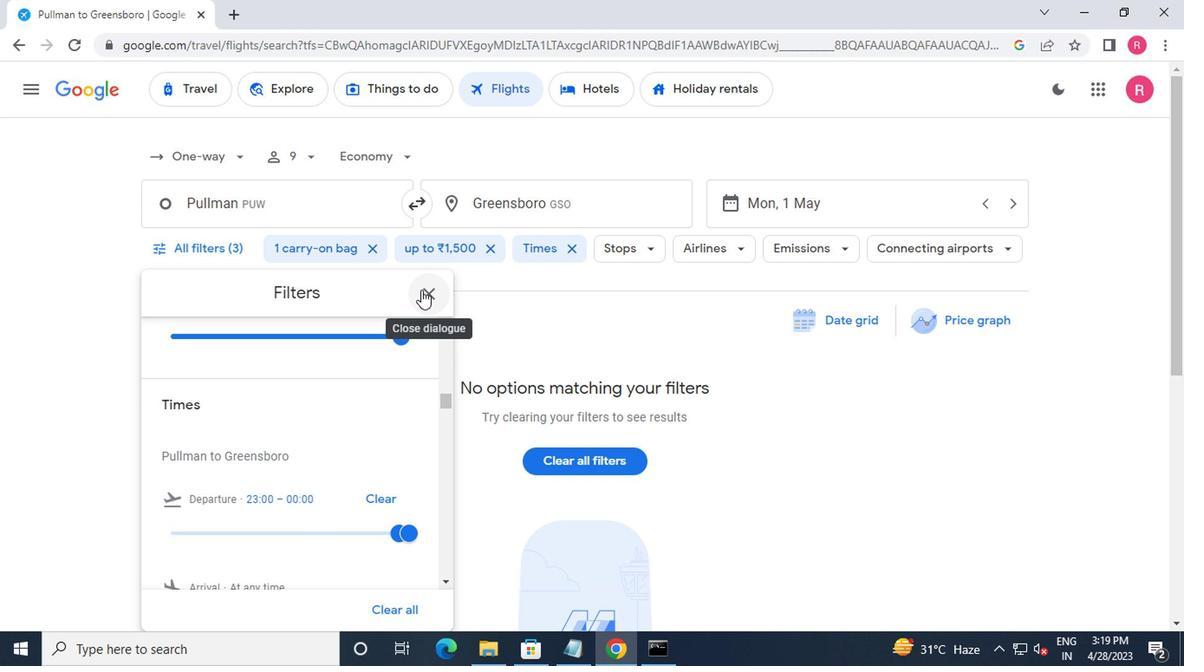
